 Task: Look for space in Vedaraniyam, India from 3rd August, 2023 to 17th August, 2023 for 3 adults, 1 child in price range Rs.3000 to Rs.15000. Place can be entire place with 3 bedrooms having 4 beds and 2 bathrooms. Property type can be house, flat, guest house. Amenities needed are: wifi, washing machine. Booking option can be shelf check-in. Required host language is English.
Action: Mouse moved to (413, 69)
Screenshot: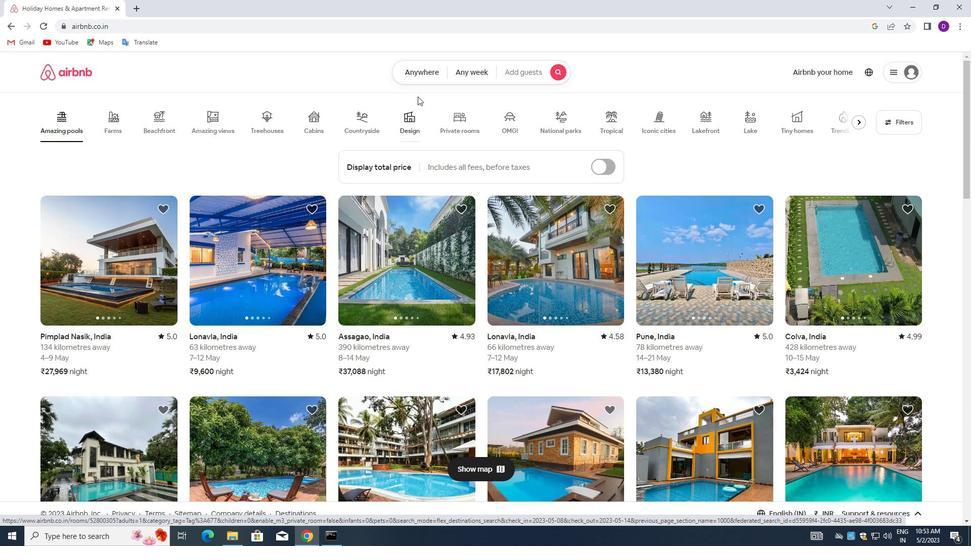 
Action: Mouse pressed left at (413, 69)
Screenshot: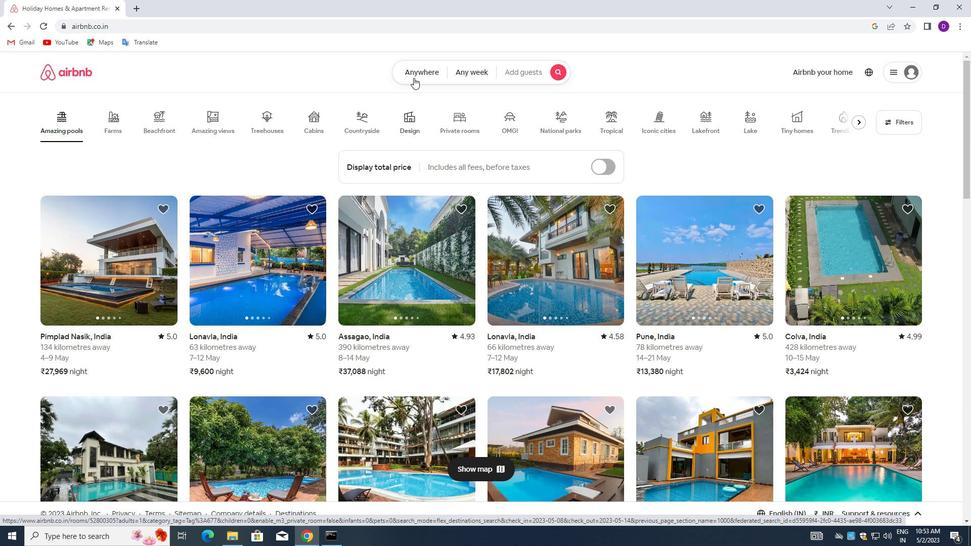 
Action: Mouse moved to (314, 114)
Screenshot: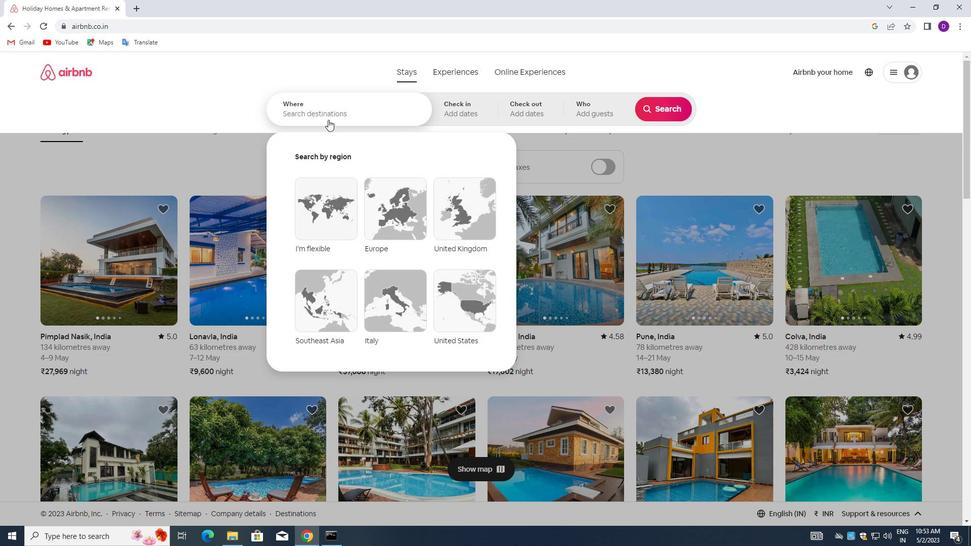 
Action: Mouse pressed left at (314, 114)
Screenshot: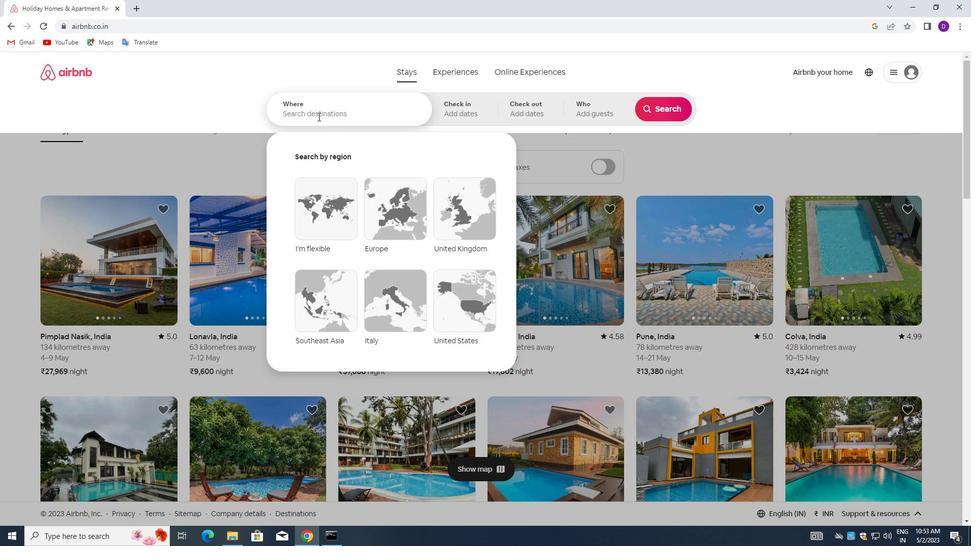 
Action: Key pressed <Key.shift_r><Key.shift_r><Key.shift_r><Key.shift_r><Key.shift_r><Key.shift_r><Key.shift_r><Key.shift_r>Vedaraniyam,<Key.space>india<Key.left><Key.left><Key.left><Key.left><Key.backspace><Key.shift>I<Key.enter>
Screenshot: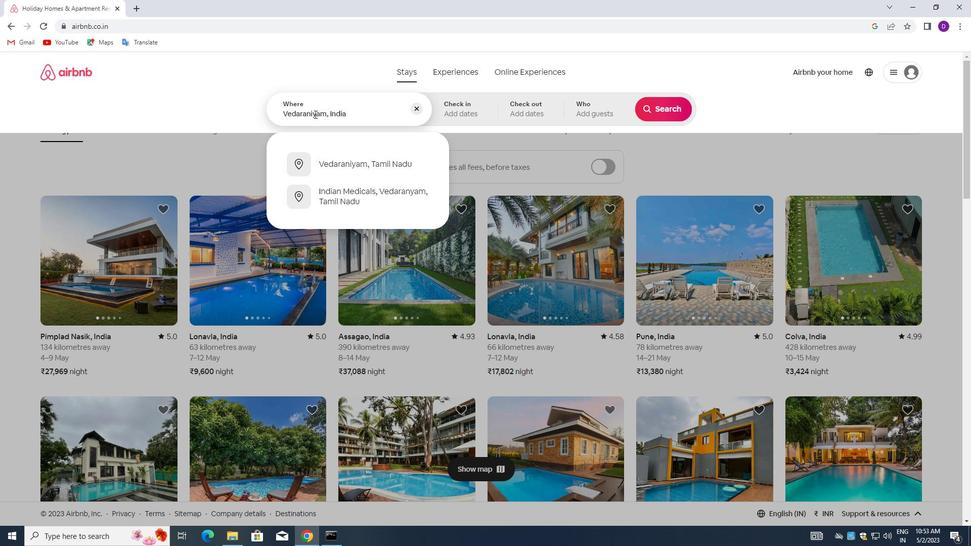 
Action: Mouse moved to (656, 191)
Screenshot: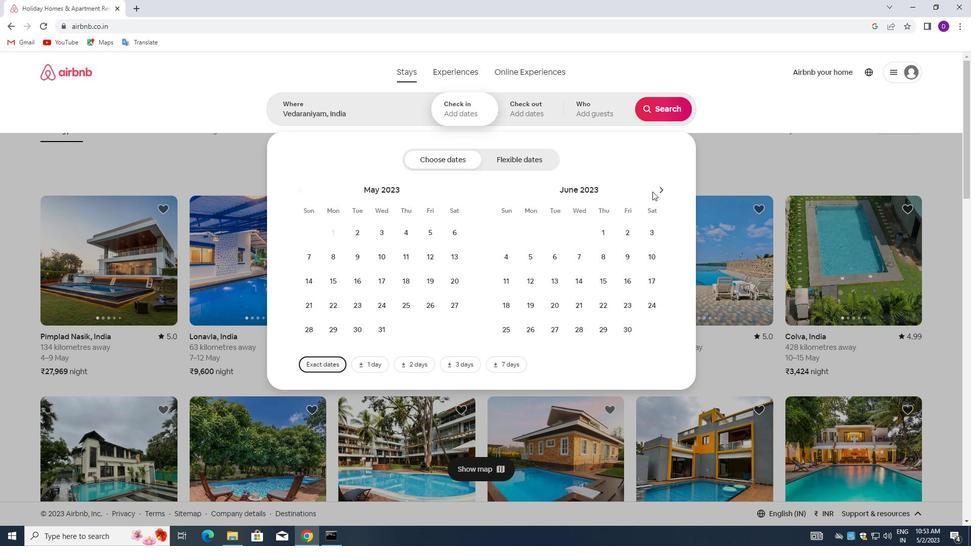 
Action: Mouse pressed left at (656, 191)
Screenshot: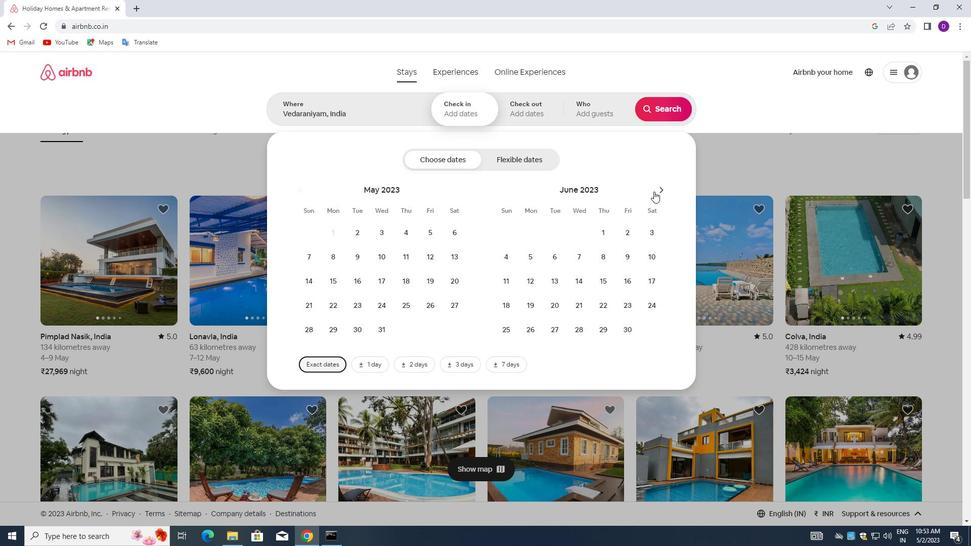 
Action: Mouse moved to (656, 191)
Screenshot: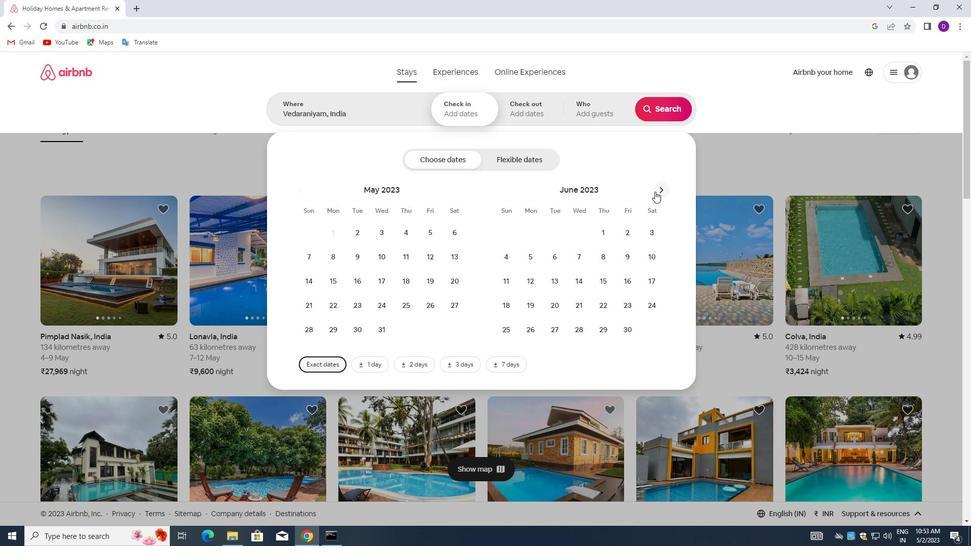 
Action: Mouse pressed left at (656, 191)
Screenshot: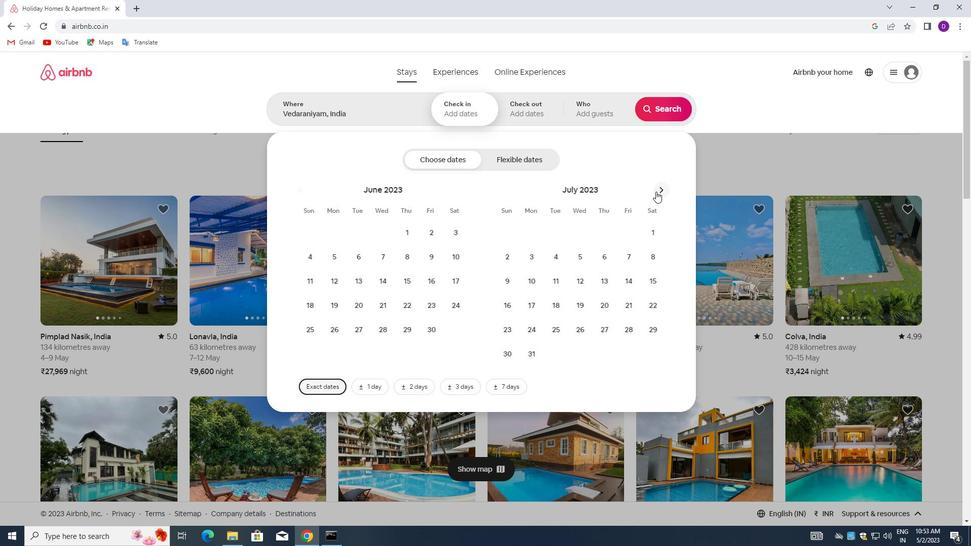 
Action: Mouse moved to (609, 232)
Screenshot: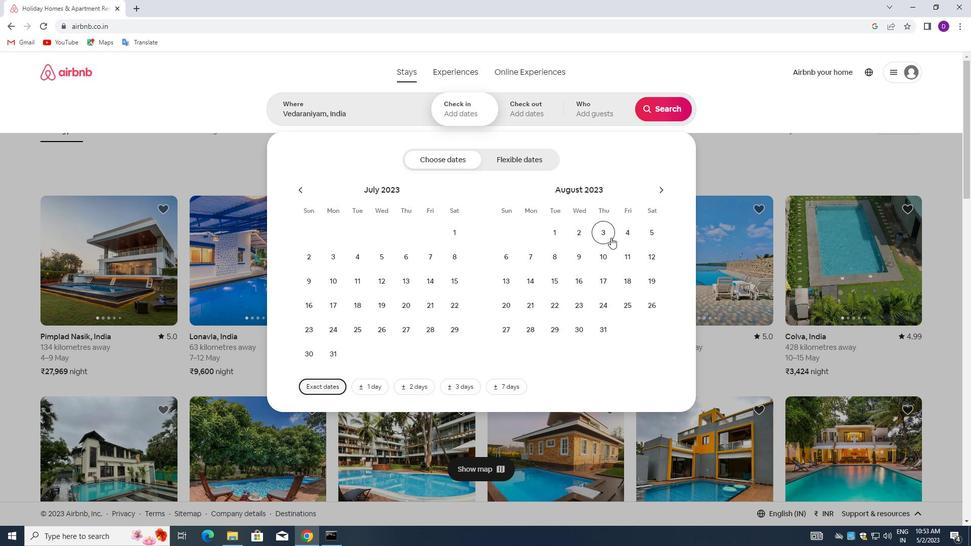 
Action: Mouse pressed left at (609, 232)
Screenshot: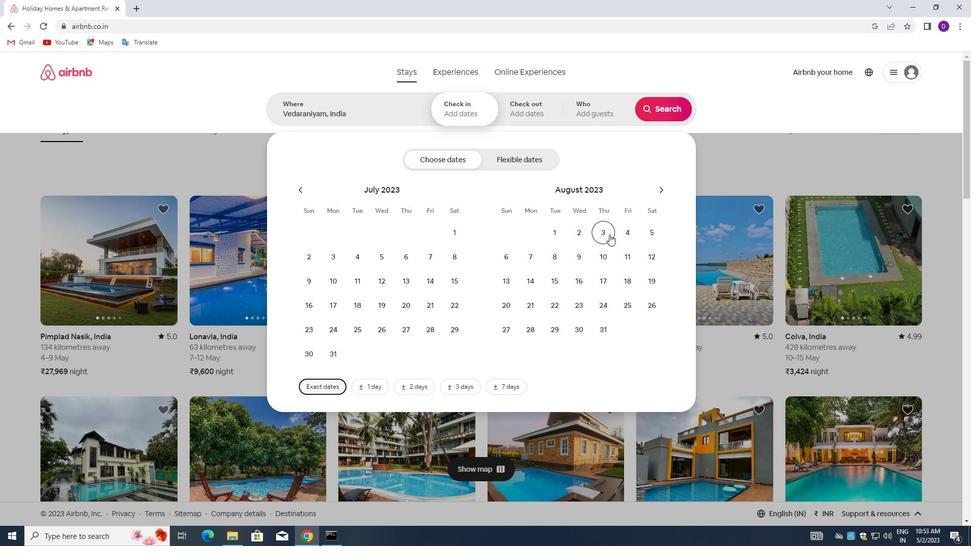 
Action: Mouse moved to (596, 280)
Screenshot: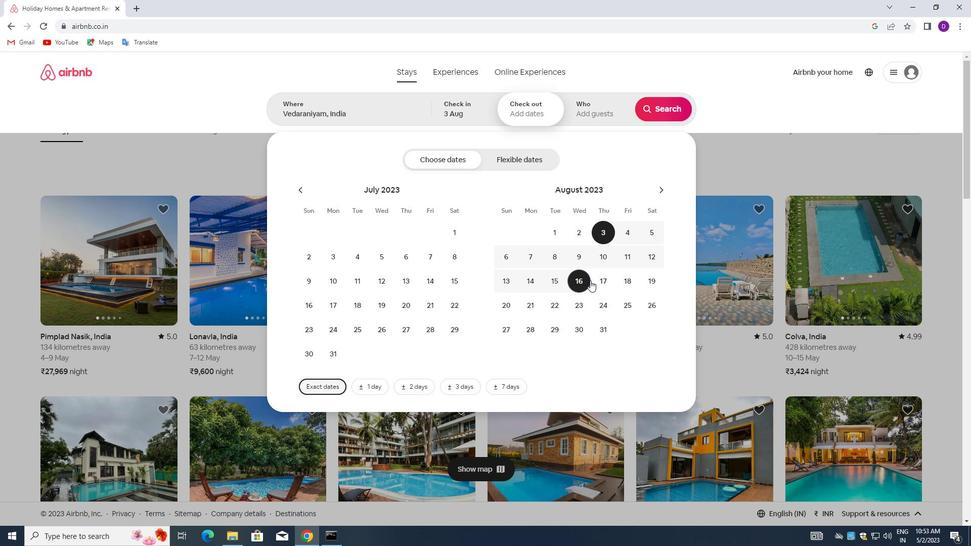 
Action: Mouse pressed left at (596, 280)
Screenshot: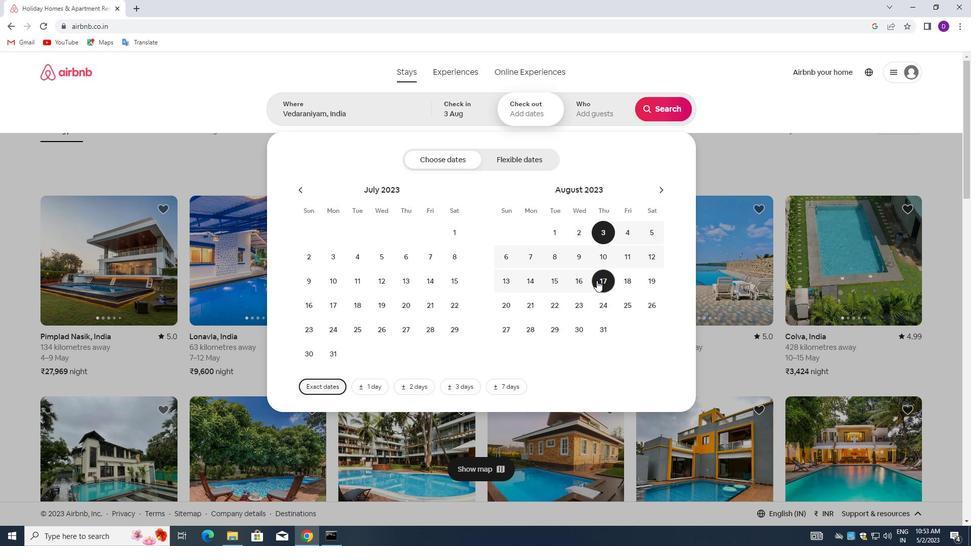 
Action: Mouse moved to (584, 111)
Screenshot: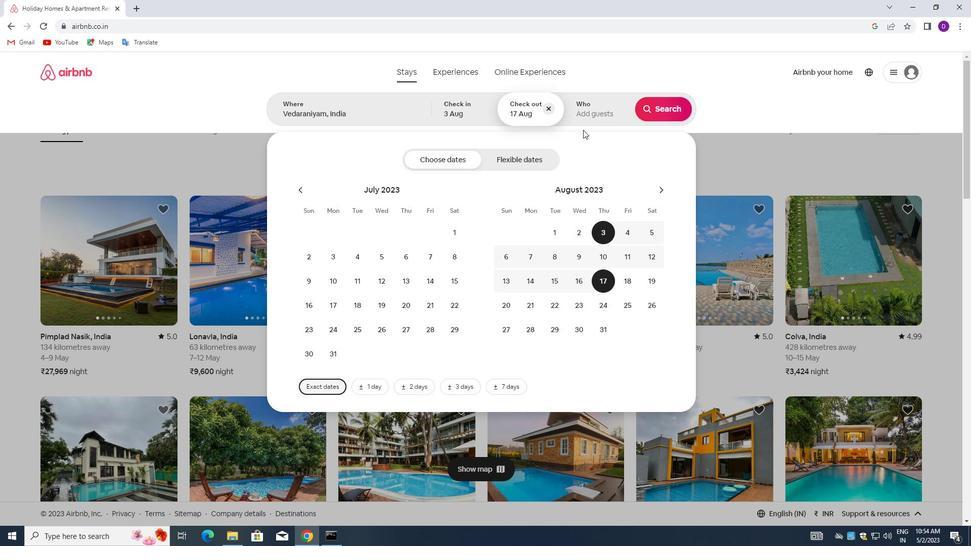 
Action: Mouse pressed left at (584, 111)
Screenshot: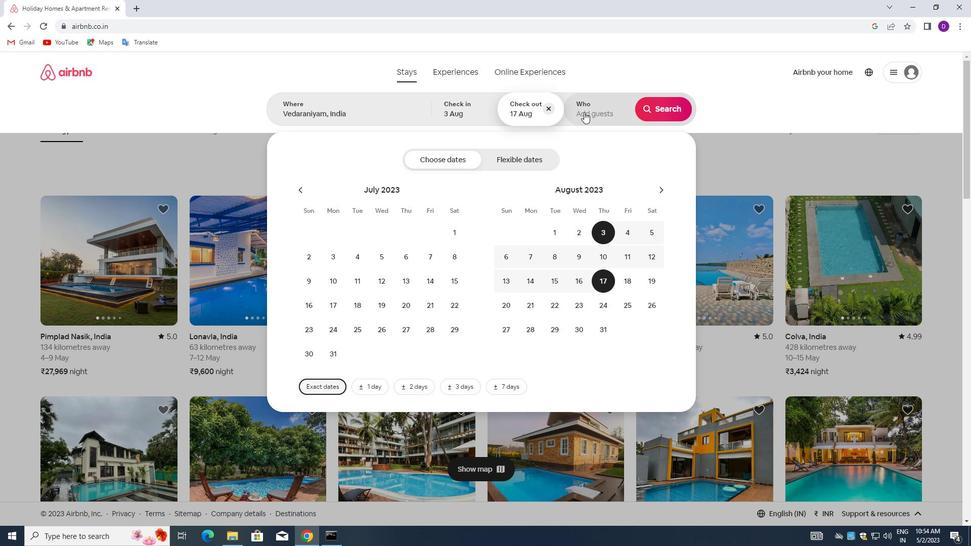 
Action: Mouse moved to (667, 158)
Screenshot: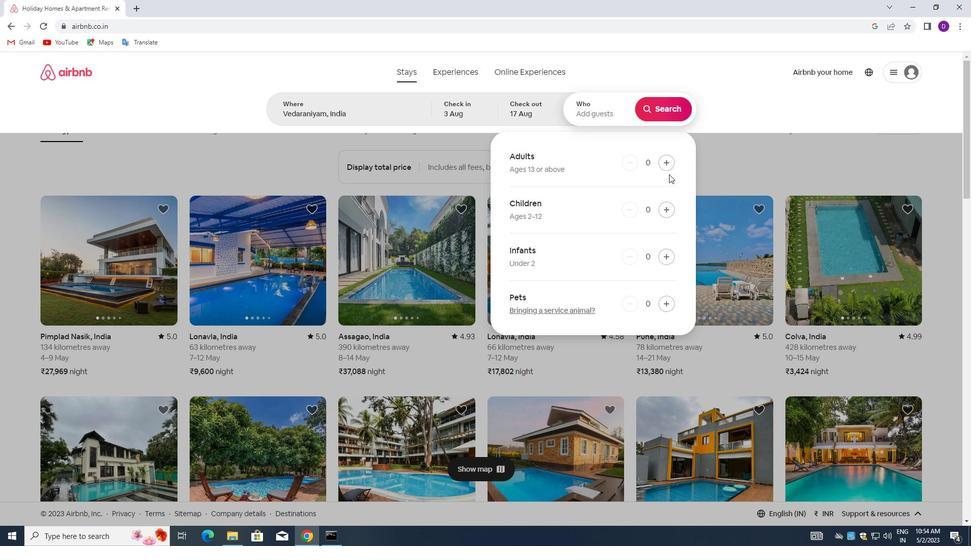 
Action: Mouse pressed left at (667, 158)
Screenshot: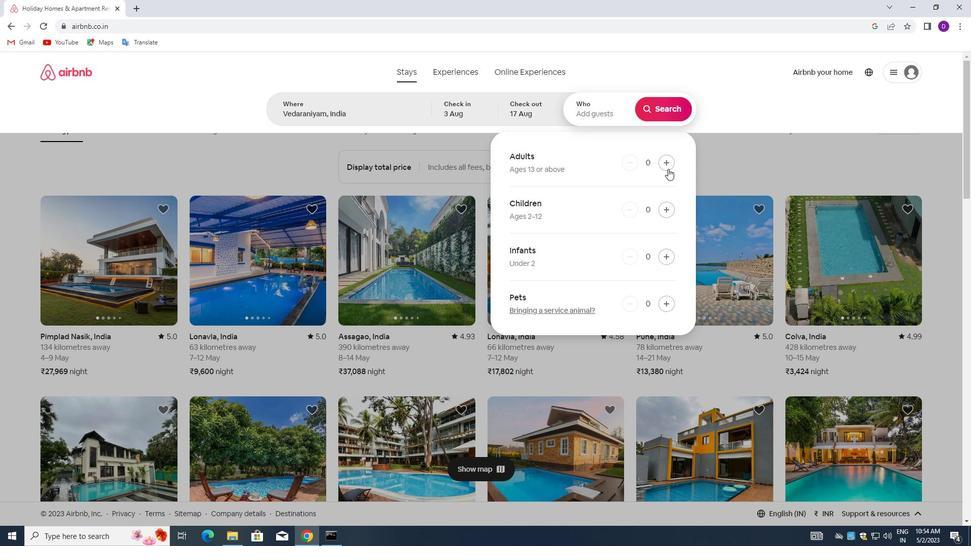 
Action: Mouse pressed left at (667, 158)
Screenshot: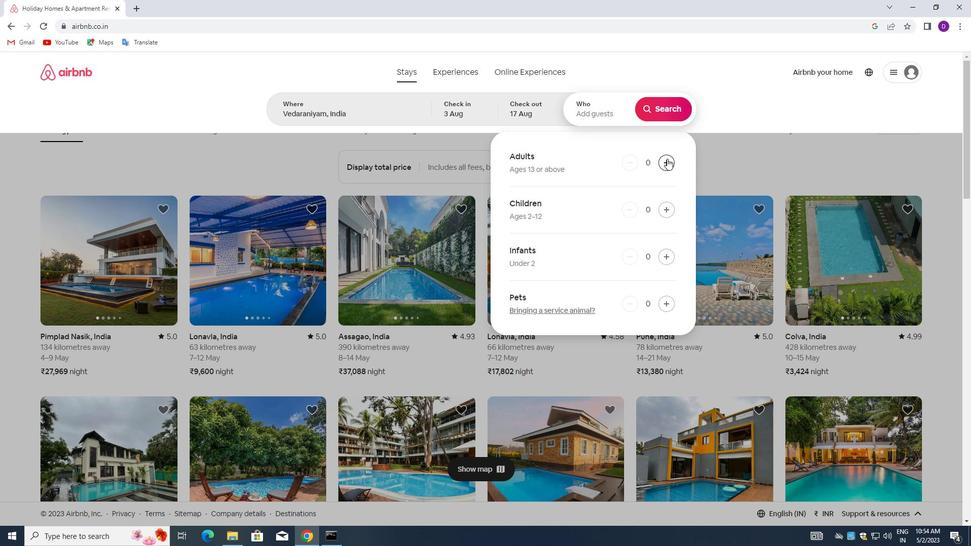 
Action: Mouse pressed left at (667, 158)
Screenshot: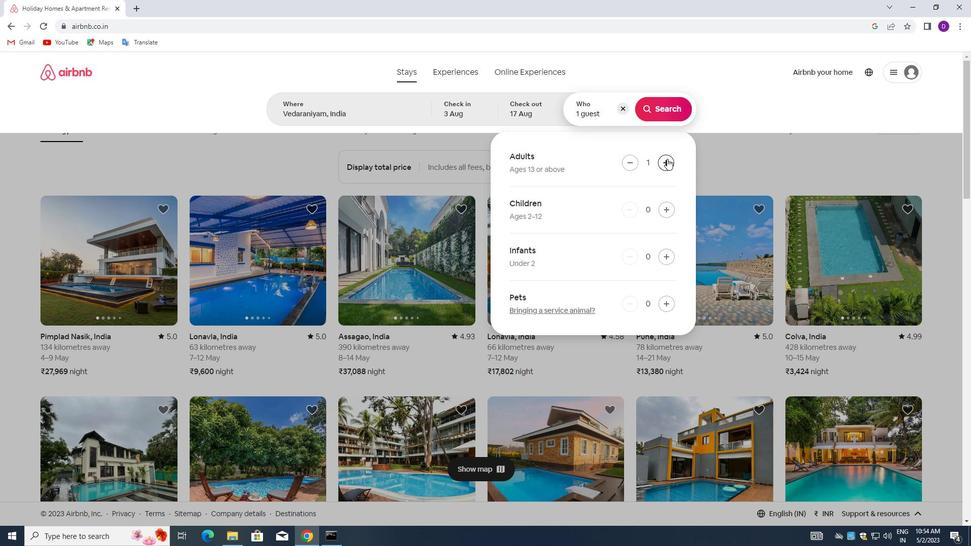 
Action: Mouse moved to (662, 207)
Screenshot: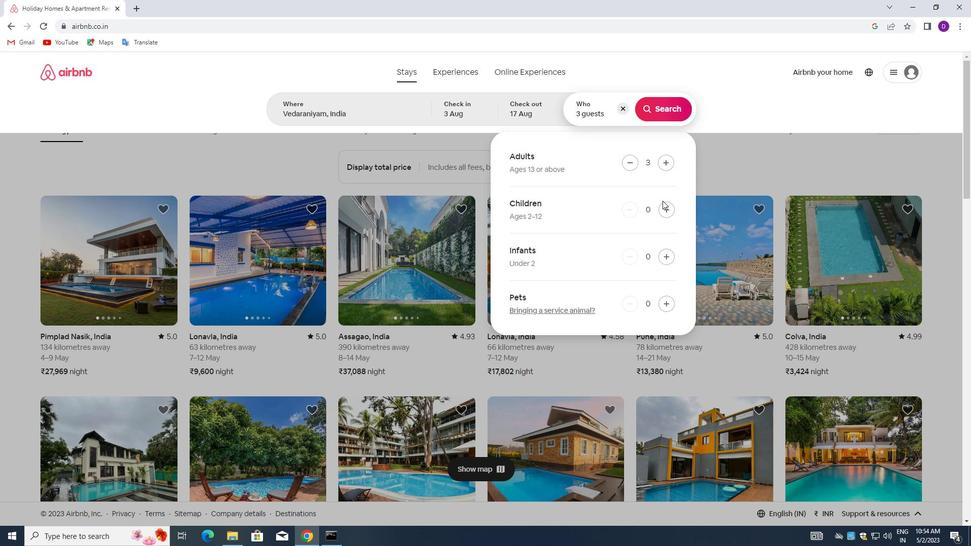 
Action: Mouse pressed left at (662, 207)
Screenshot: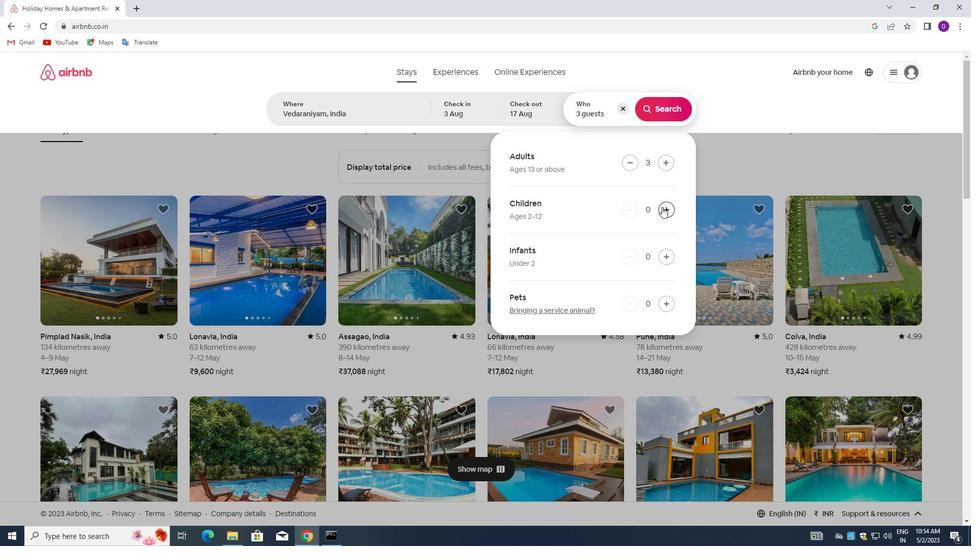 
Action: Mouse moved to (668, 116)
Screenshot: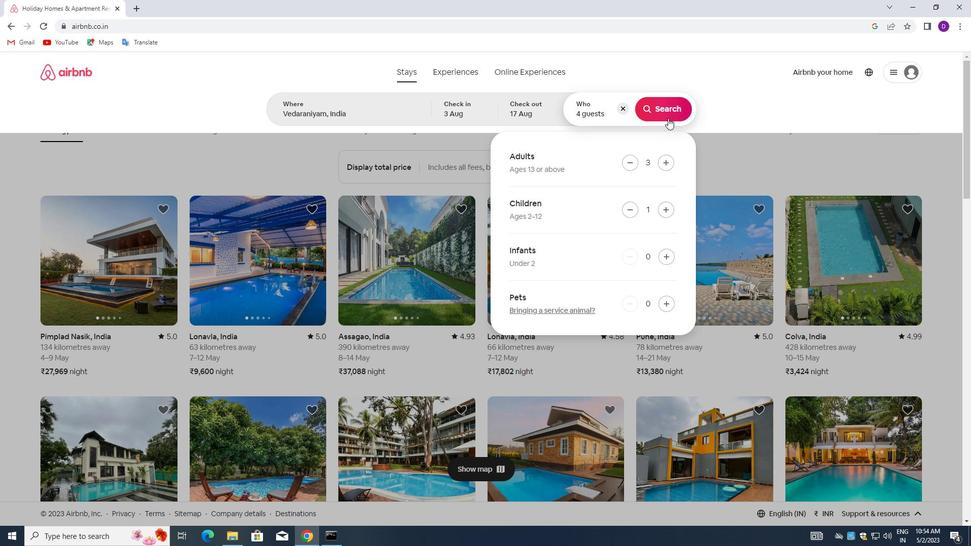 
Action: Mouse pressed left at (668, 116)
Screenshot: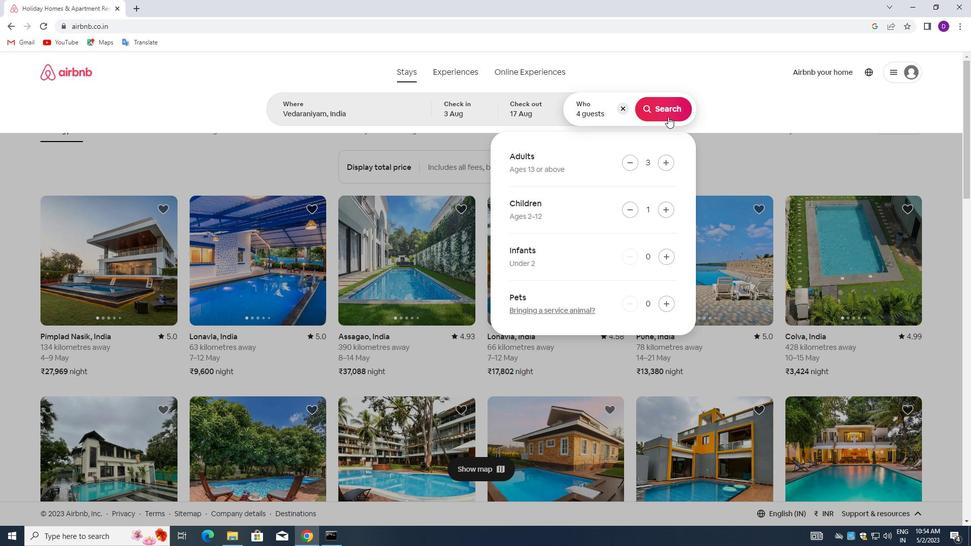 
Action: Mouse moved to (912, 111)
Screenshot: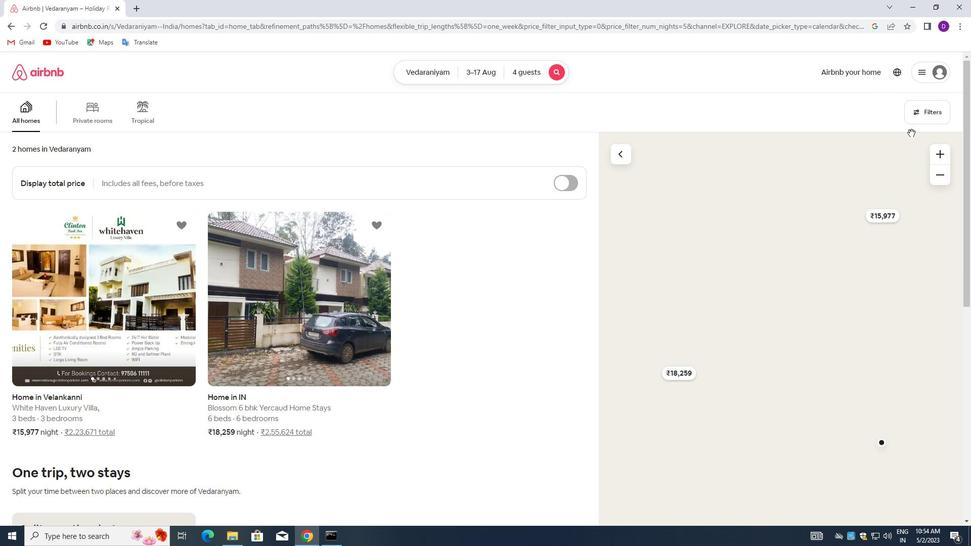 
Action: Mouse pressed left at (912, 111)
Screenshot: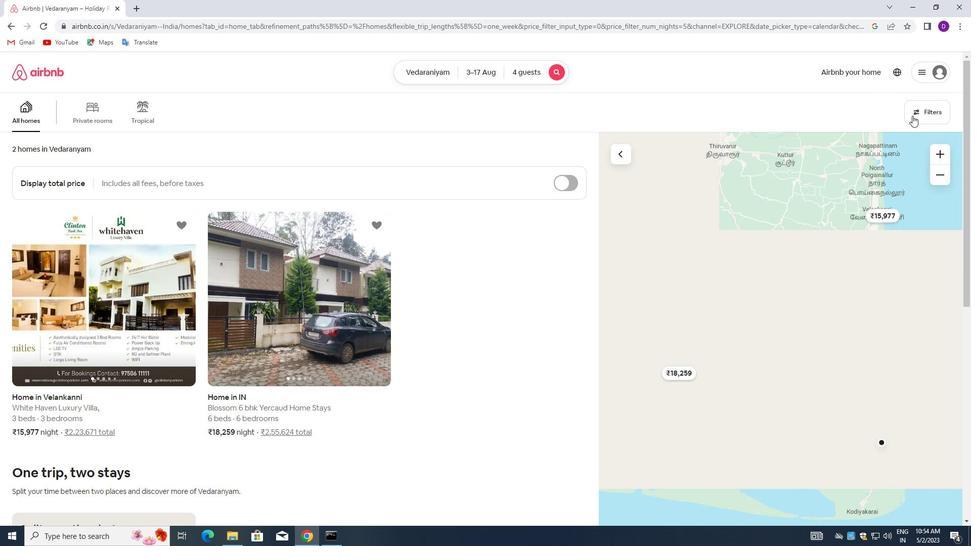 
Action: Mouse moved to (361, 245)
Screenshot: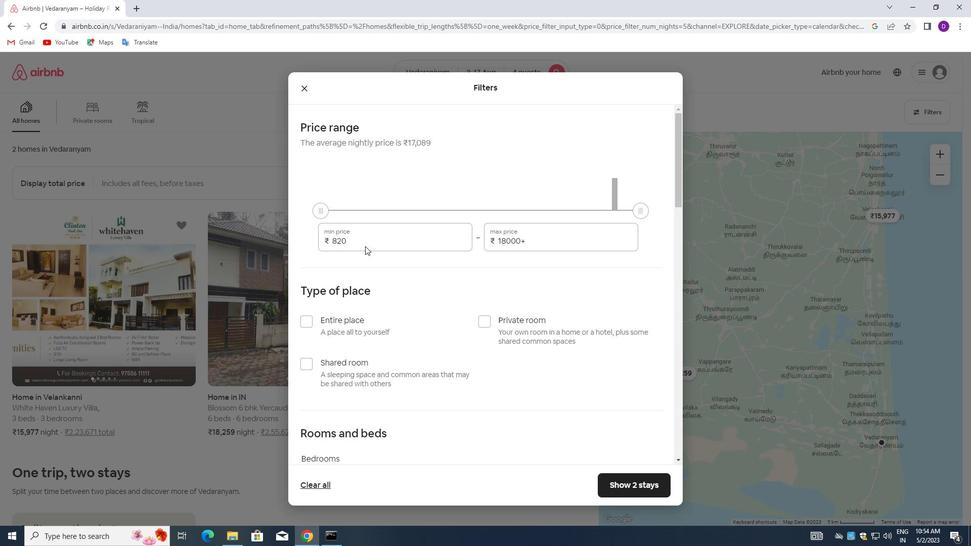 
Action: Mouse pressed left at (361, 245)
Screenshot: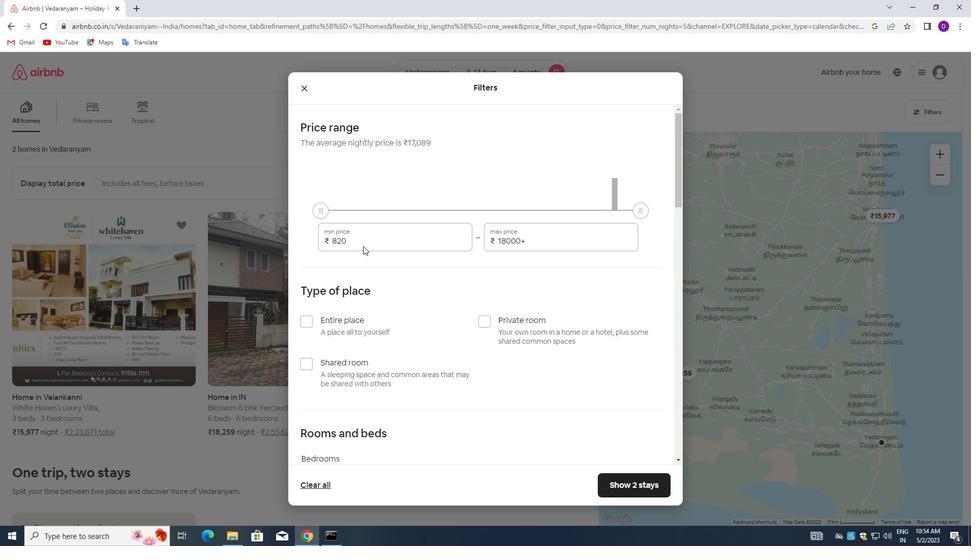 
Action: Mouse pressed left at (361, 245)
Screenshot: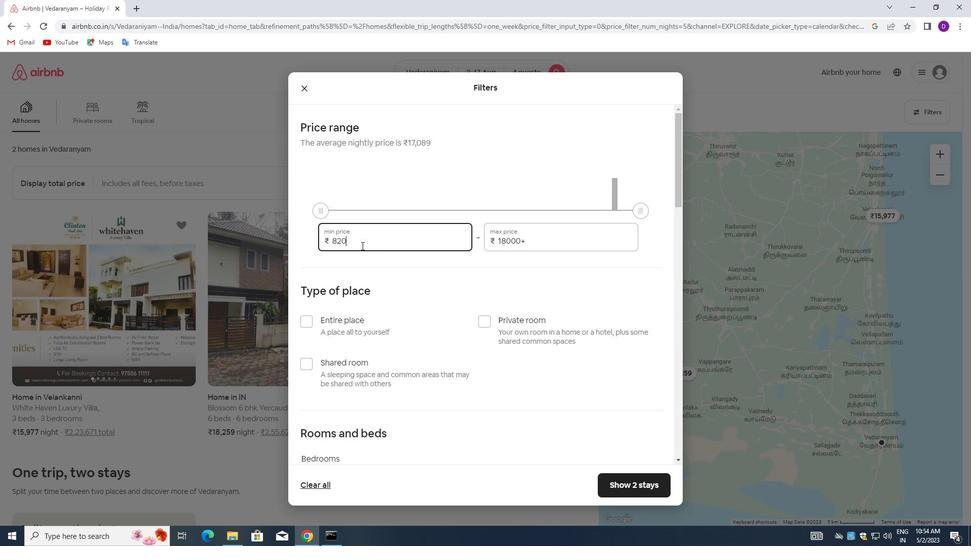 
Action: Key pressed 3000<Key.tab>15000
Screenshot: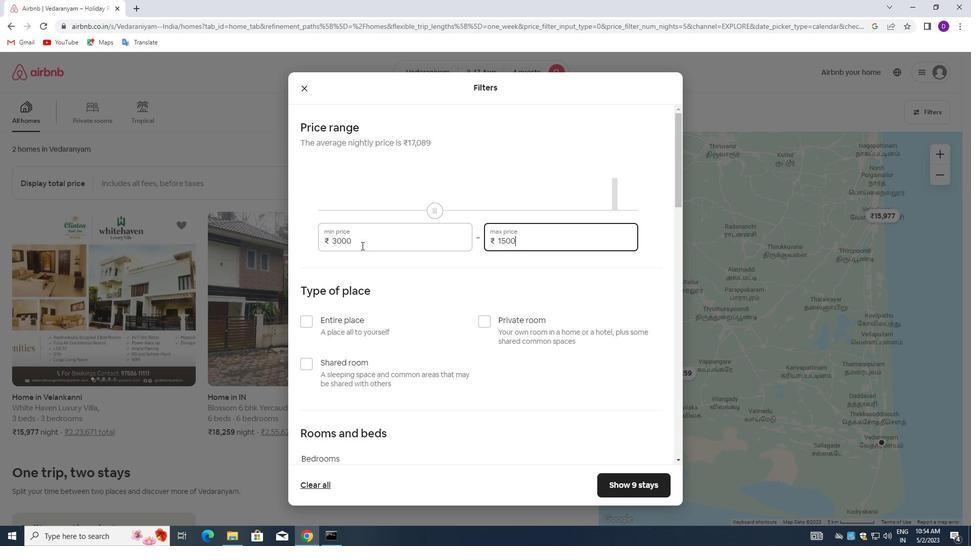 
Action: Mouse moved to (377, 305)
Screenshot: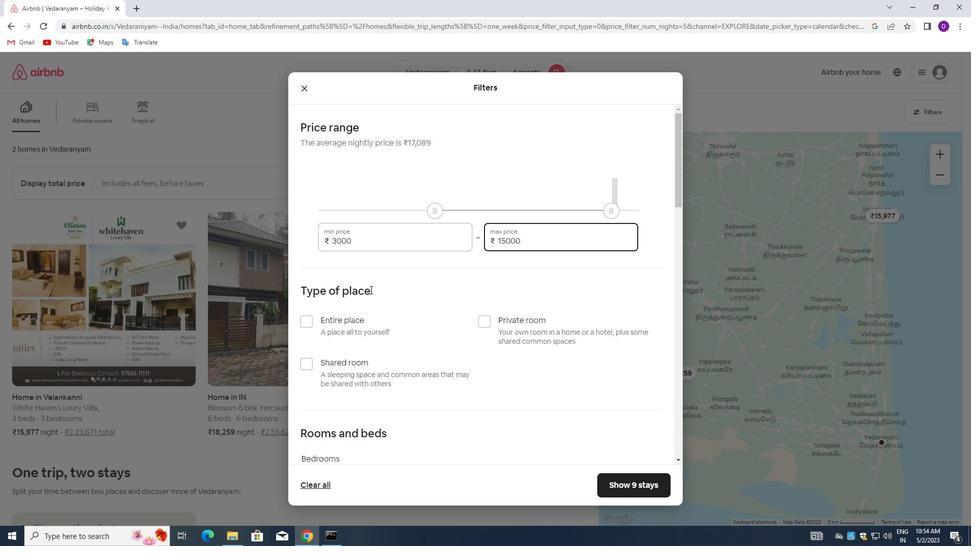 
Action: Mouse scrolled (377, 305) with delta (0, 0)
Screenshot: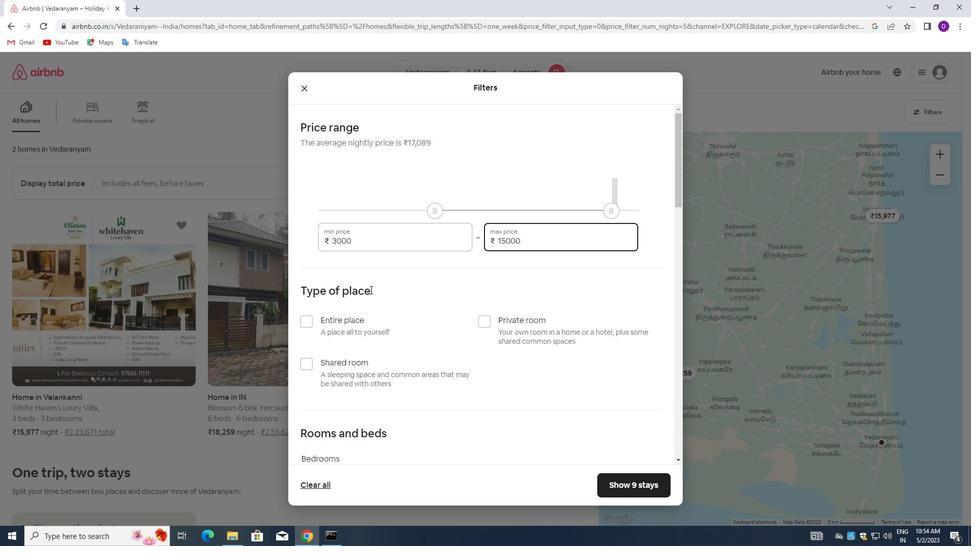 
Action: Mouse moved to (378, 307)
Screenshot: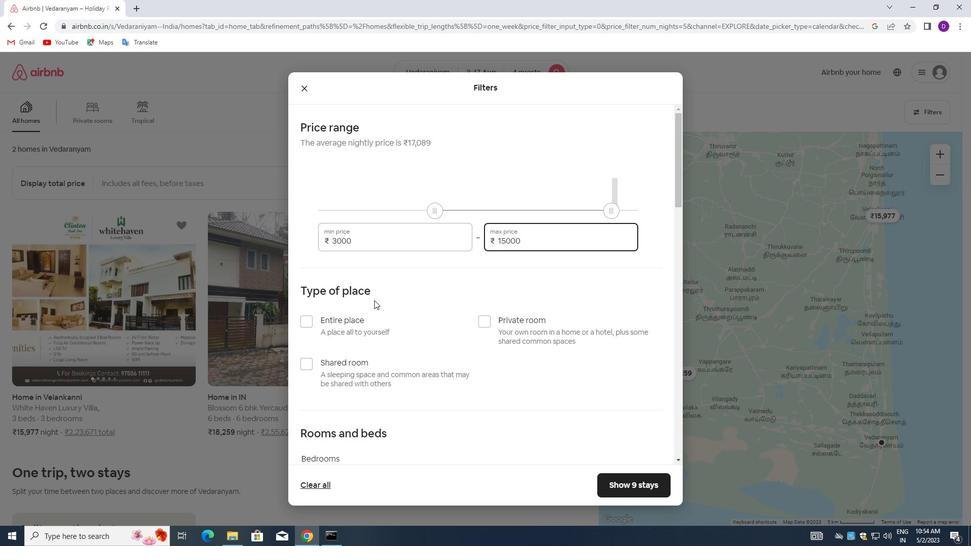 
Action: Mouse scrolled (378, 307) with delta (0, 0)
Screenshot: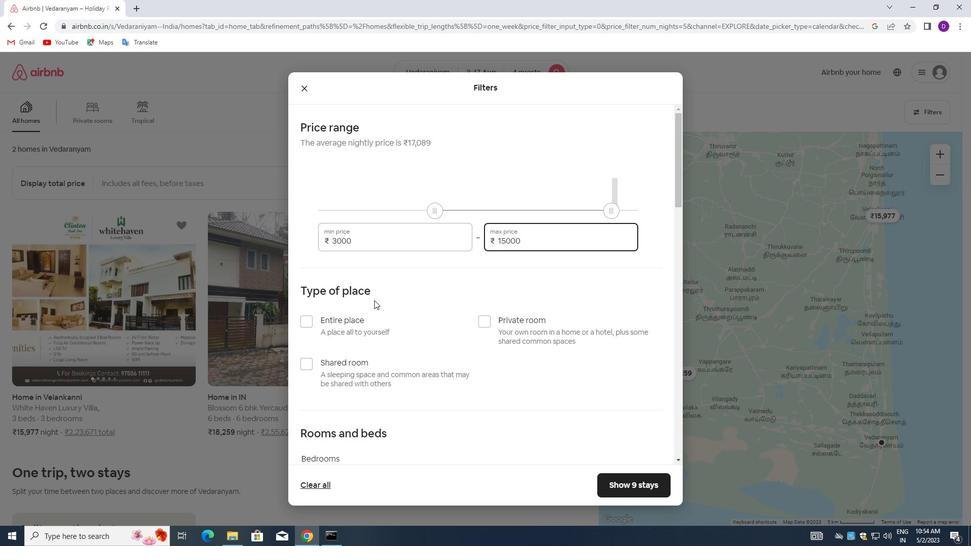 
Action: Mouse moved to (378, 307)
Screenshot: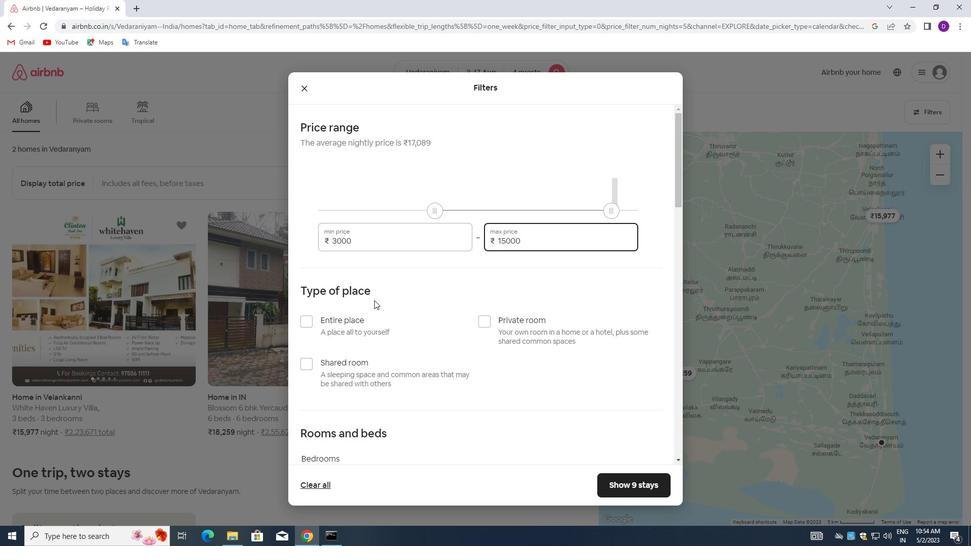 
Action: Mouse scrolled (378, 307) with delta (0, 0)
Screenshot: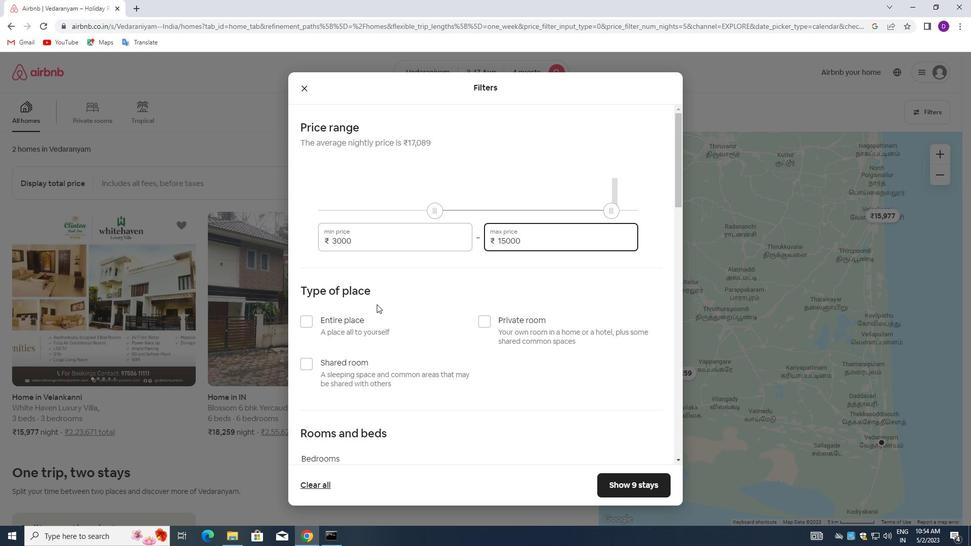 
Action: Mouse moved to (307, 168)
Screenshot: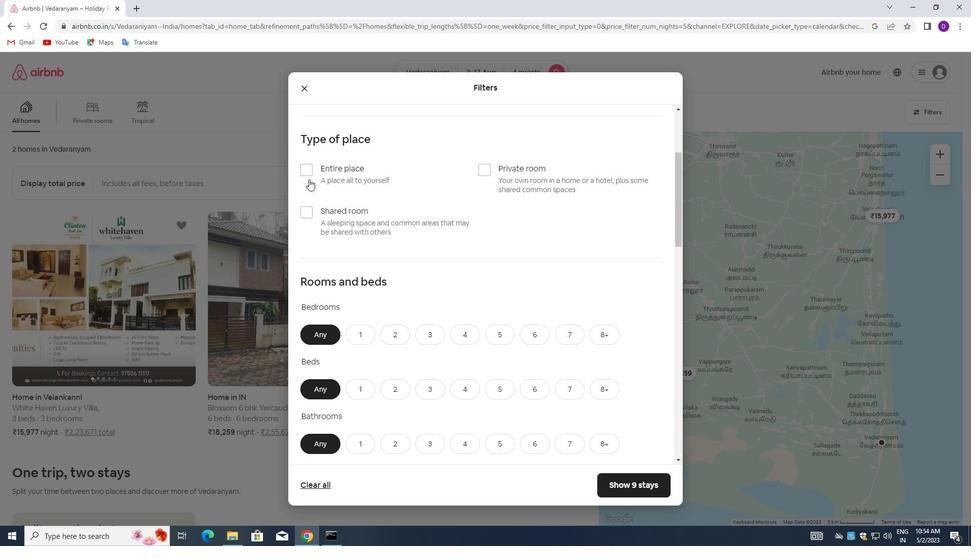 
Action: Mouse pressed left at (307, 168)
Screenshot: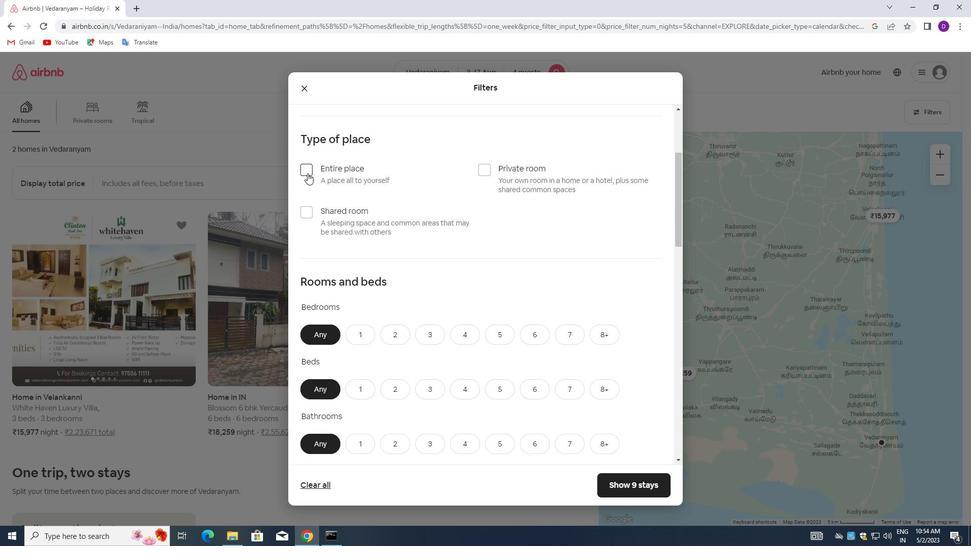 
Action: Mouse moved to (428, 335)
Screenshot: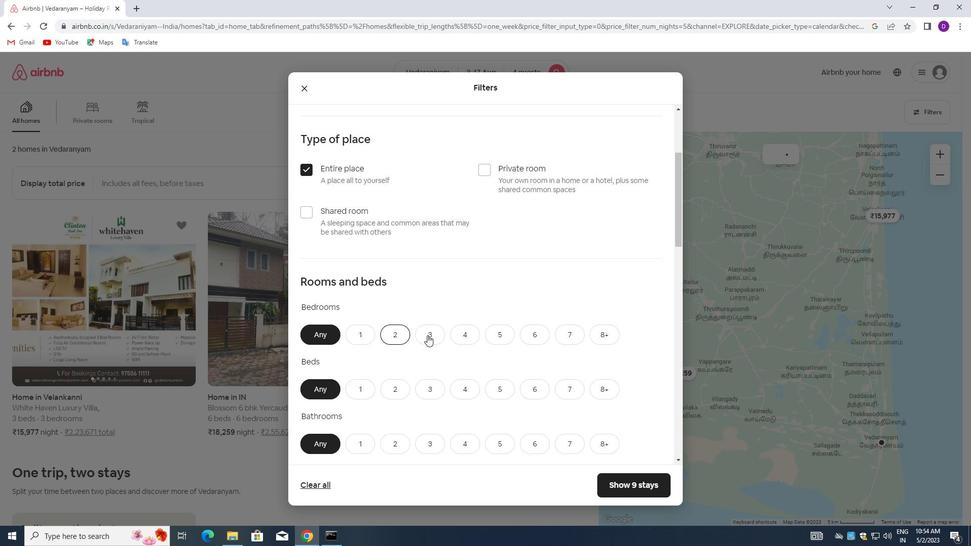 
Action: Mouse pressed left at (428, 335)
Screenshot: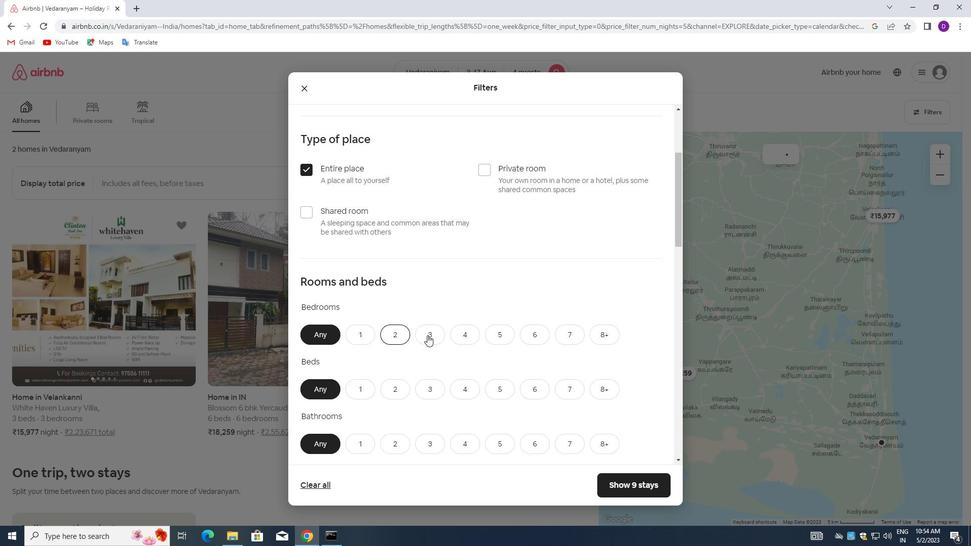 
Action: Mouse moved to (461, 383)
Screenshot: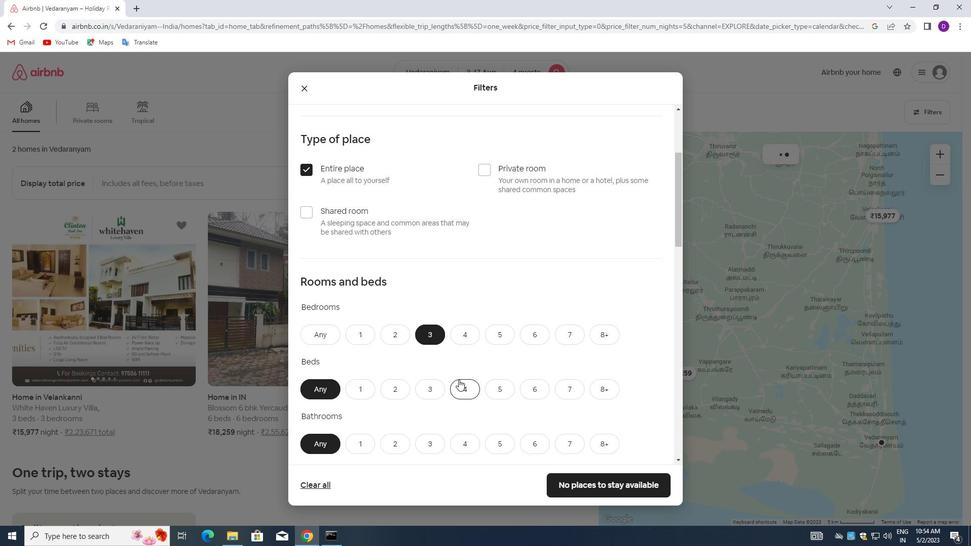 
Action: Mouse pressed left at (461, 383)
Screenshot: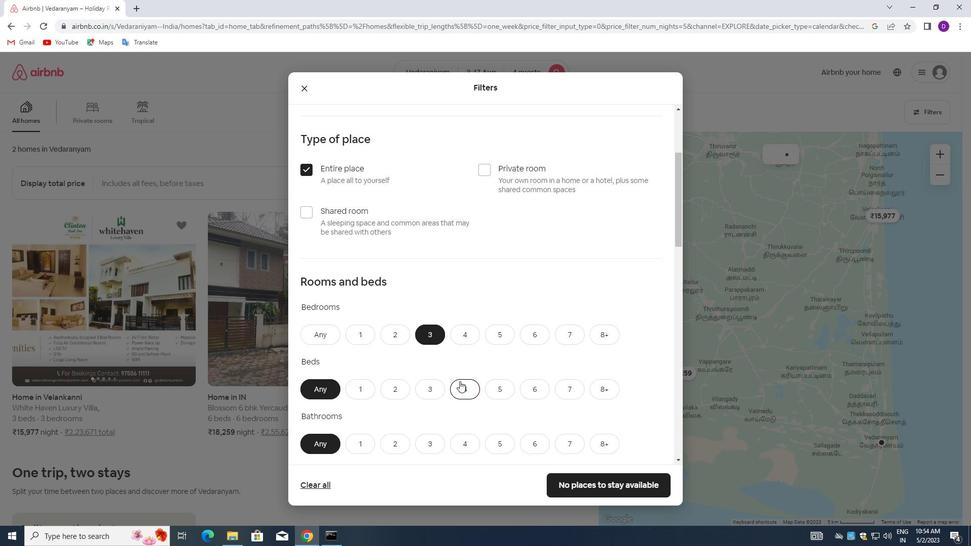 
Action: Mouse moved to (391, 442)
Screenshot: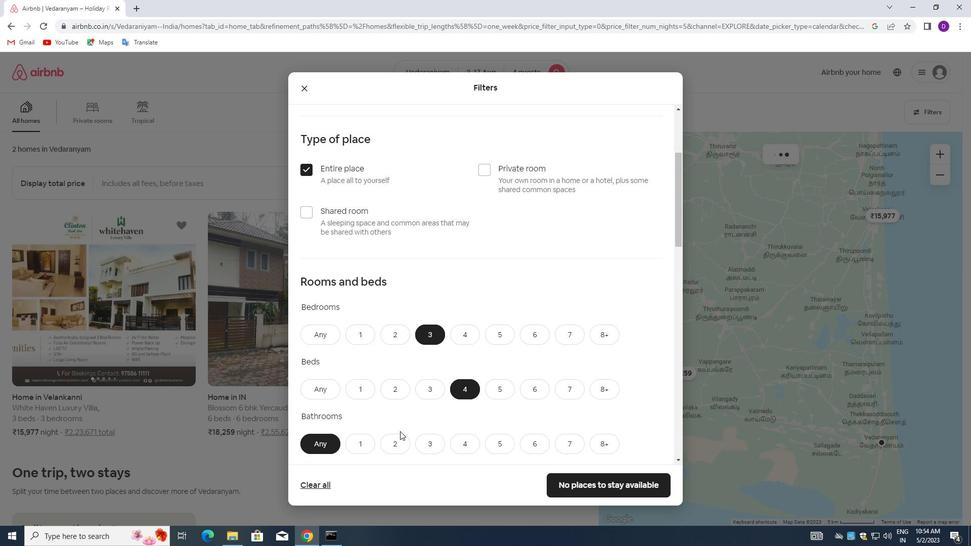
Action: Mouse pressed left at (391, 442)
Screenshot: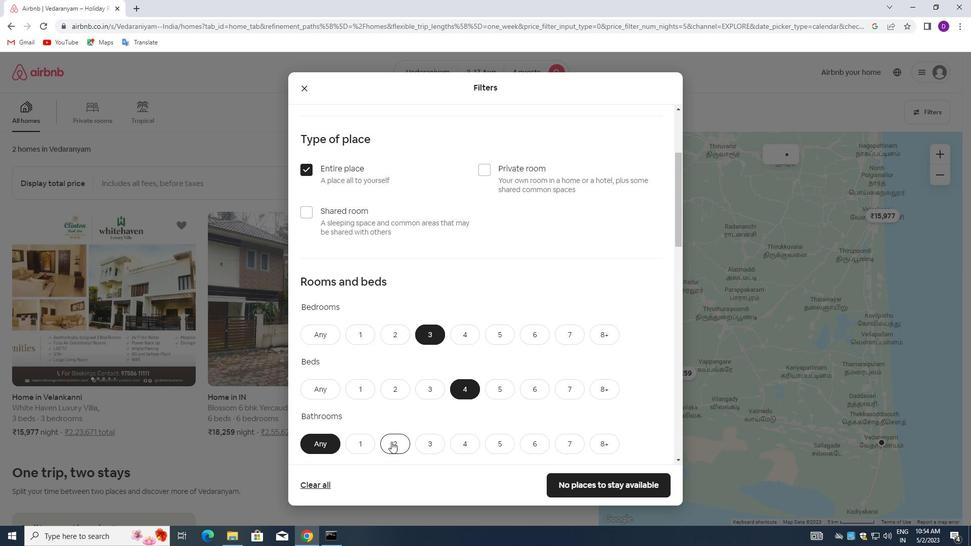 
Action: Mouse moved to (457, 366)
Screenshot: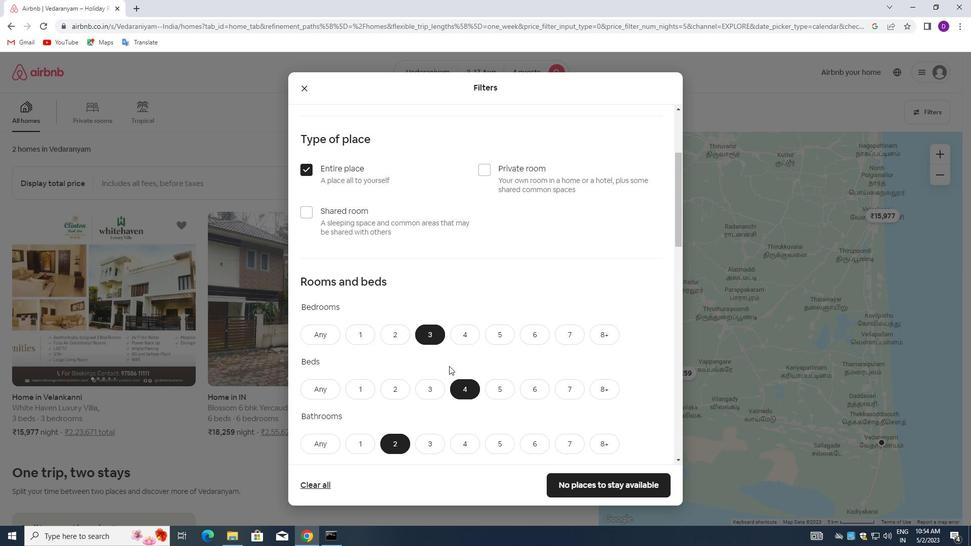 
Action: Mouse scrolled (457, 366) with delta (0, 0)
Screenshot: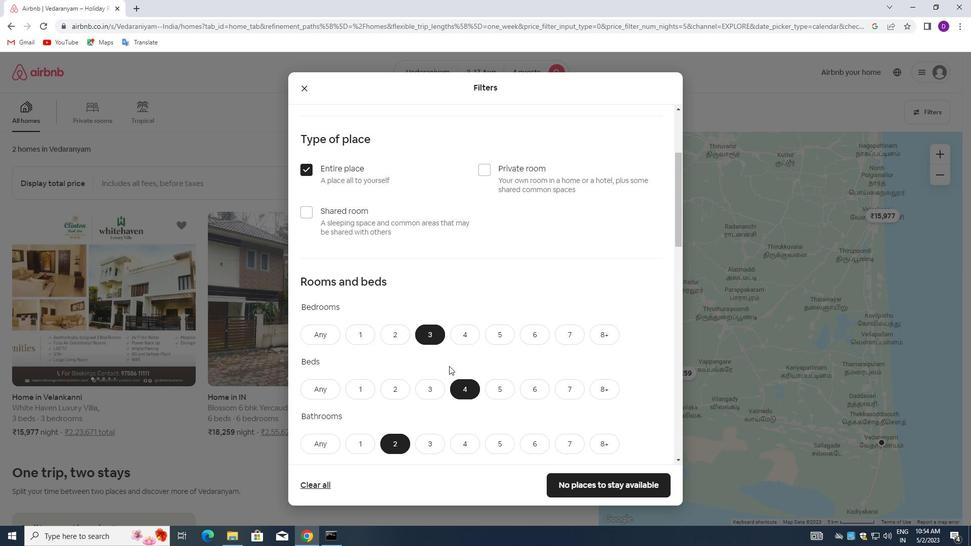 
Action: Mouse moved to (462, 366)
Screenshot: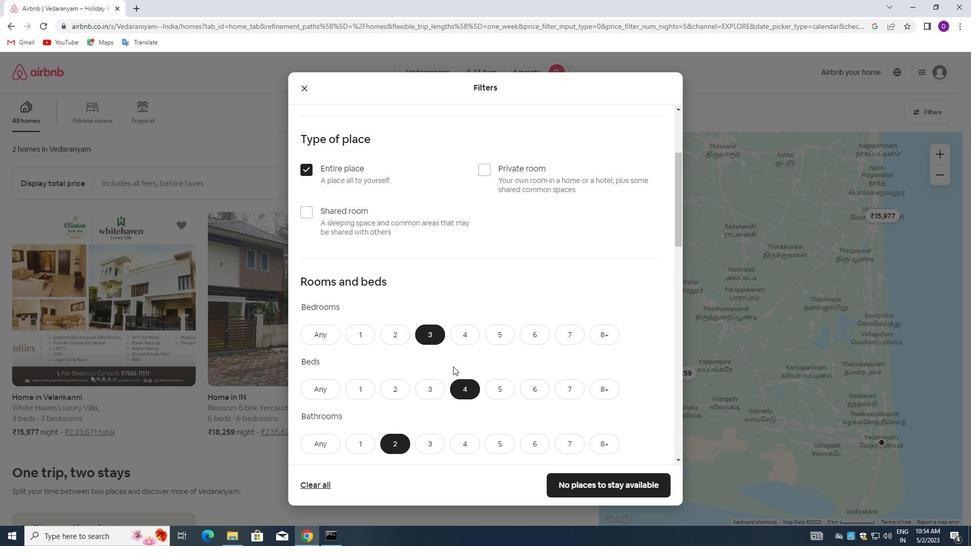 
Action: Mouse scrolled (462, 365) with delta (0, 0)
Screenshot: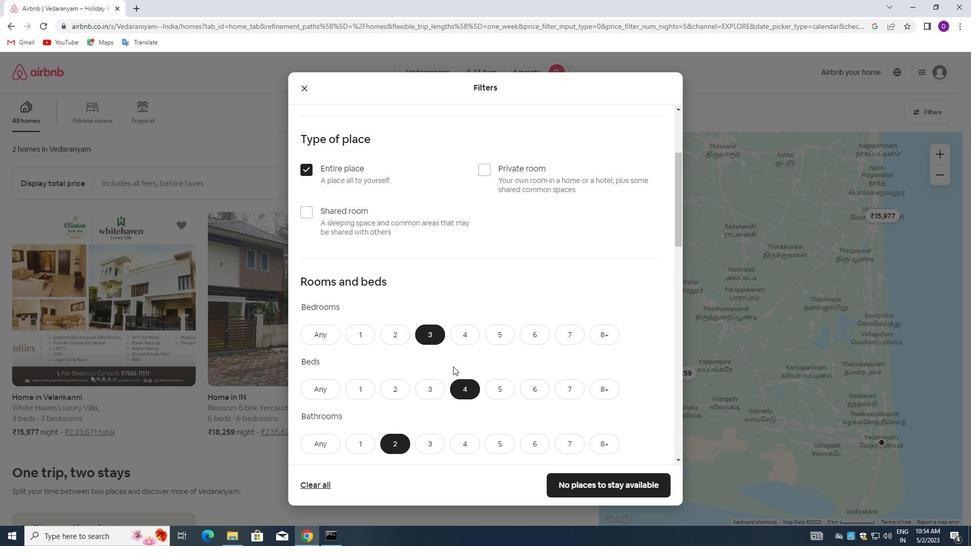 
Action: Mouse moved to (474, 359)
Screenshot: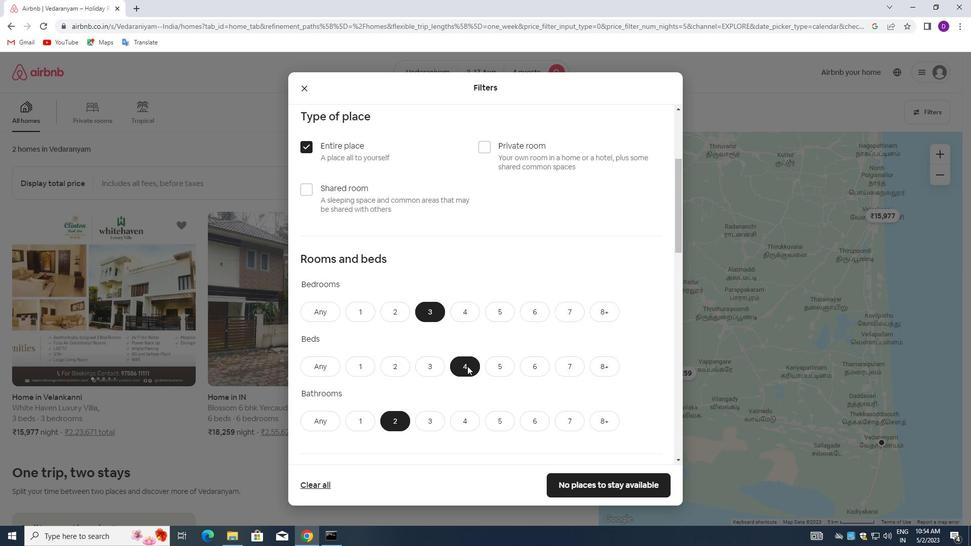 
Action: Mouse scrolled (474, 359) with delta (0, 0)
Screenshot: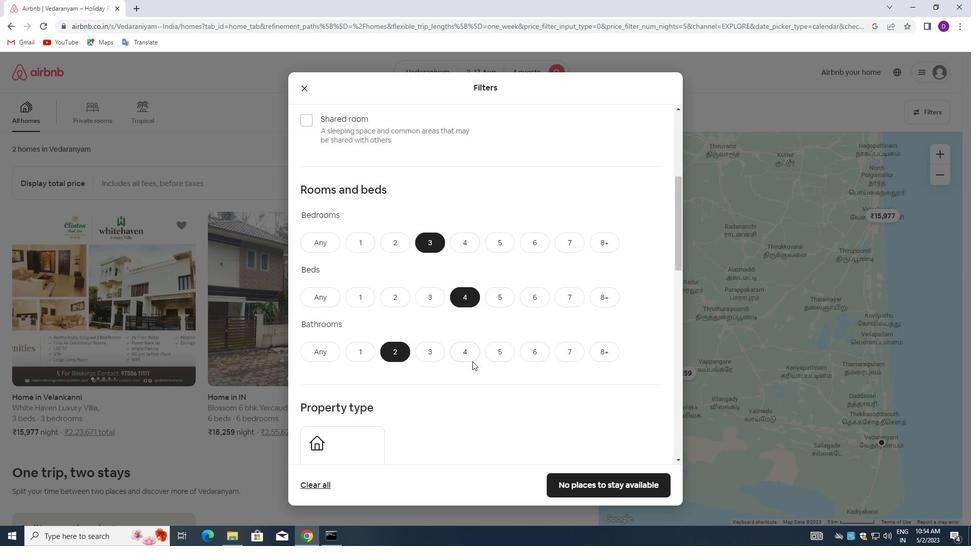 
Action: Mouse scrolled (474, 359) with delta (0, 0)
Screenshot: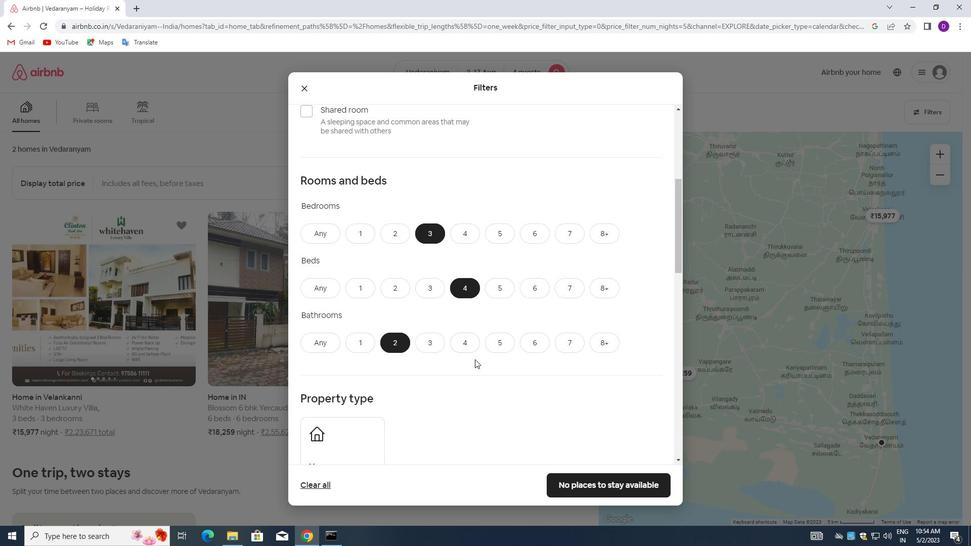 
Action: Mouse moved to (451, 361)
Screenshot: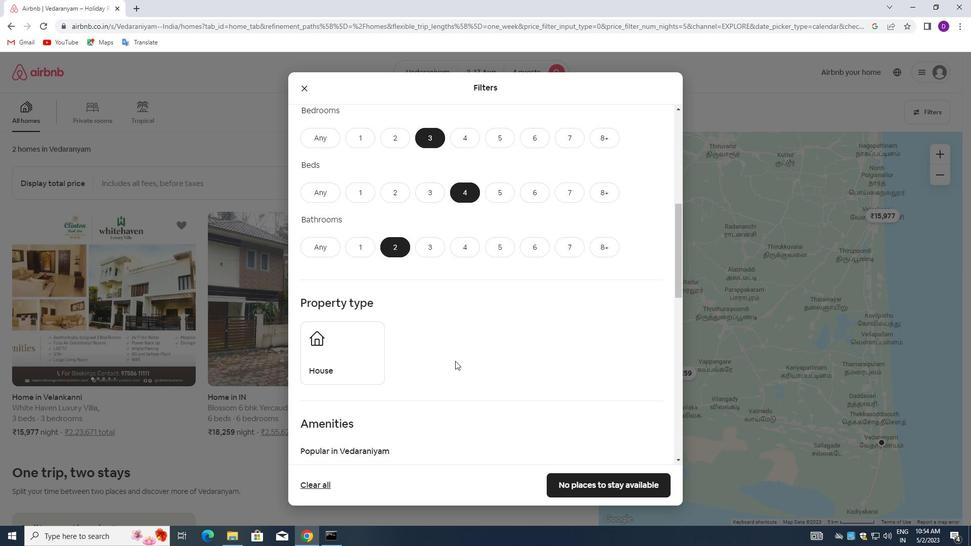 
Action: Mouse scrolled (451, 360) with delta (0, 0)
Screenshot: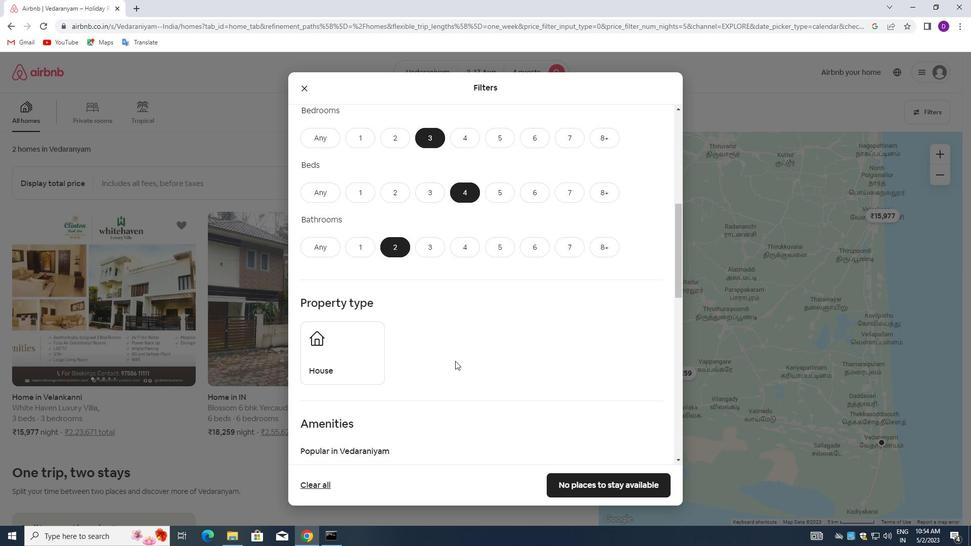 
Action: Mouse moved to (348, 308)
Screenshot: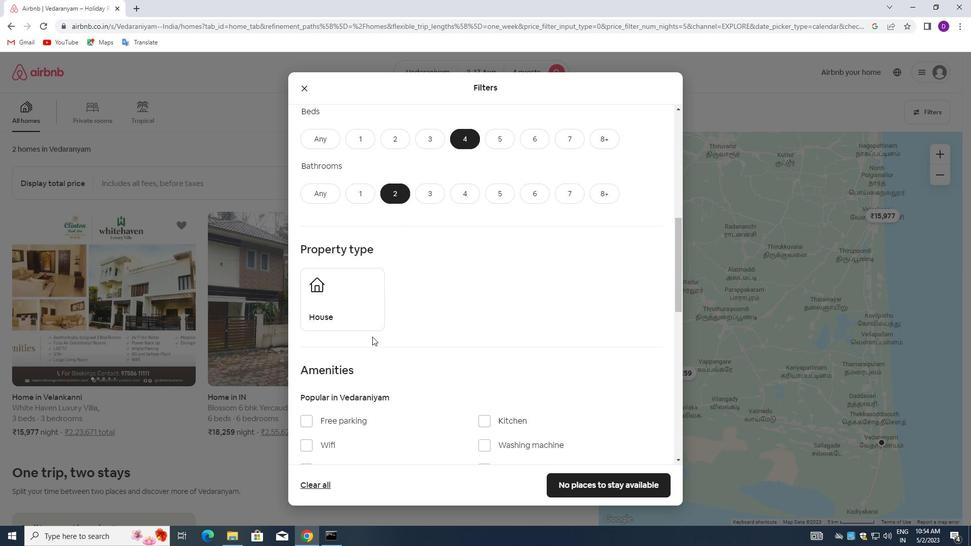 
Action: Mouse pressed left at (348, 308)
Screenshot: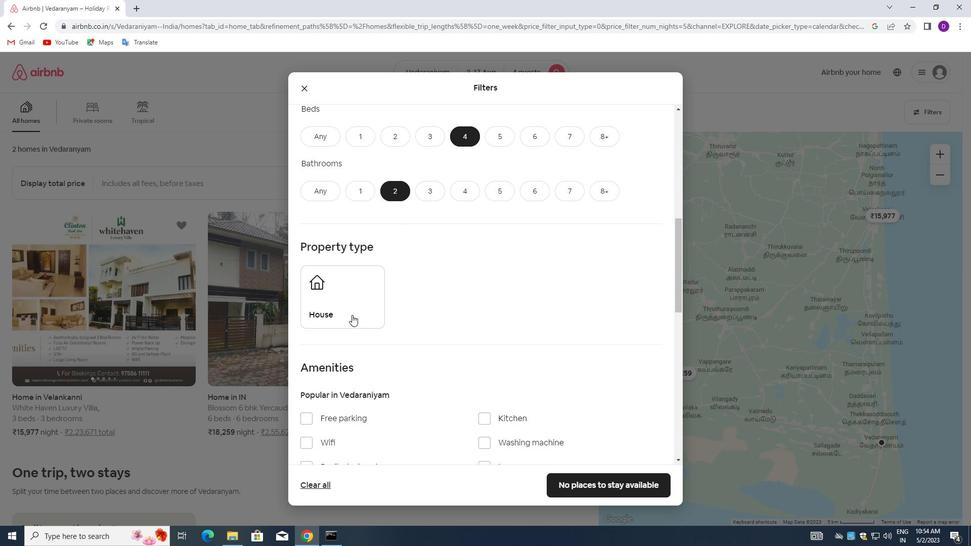 
Action: Mouse moved to (443, 346)
Screenshot: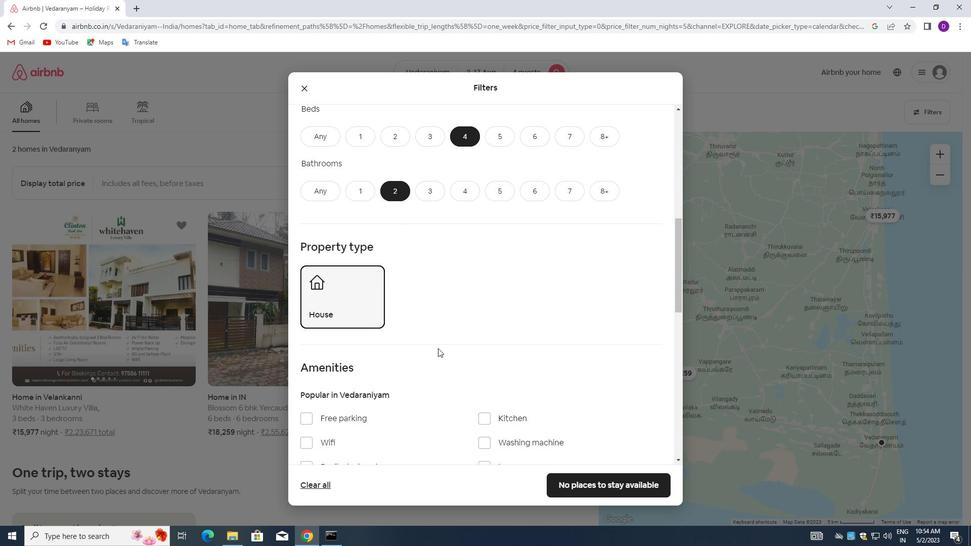 
Action: Mouse scrolled (443, 346) with delta (0, 0)
Screenshot: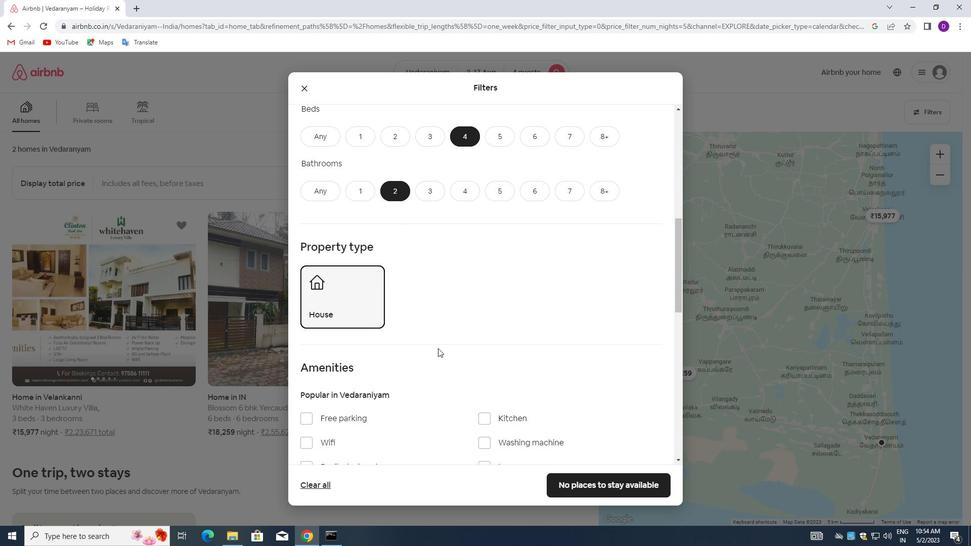 
Action: Mouse moved to (445, 346)
Screenshot: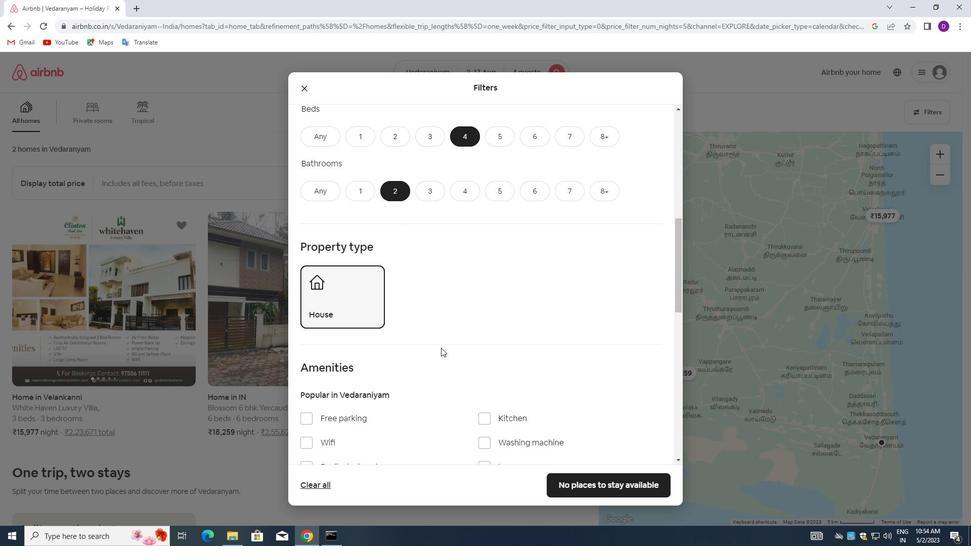 
Action: Mouse scrolled (445, 345) with delta (0, 0)
Screenshot: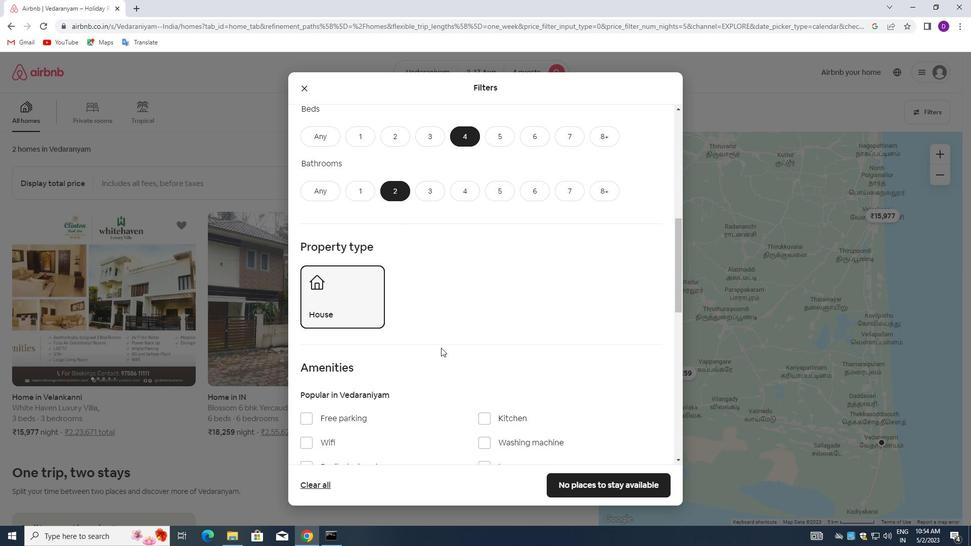 
Action: Mouse moved to (468, 334)
Screenshot: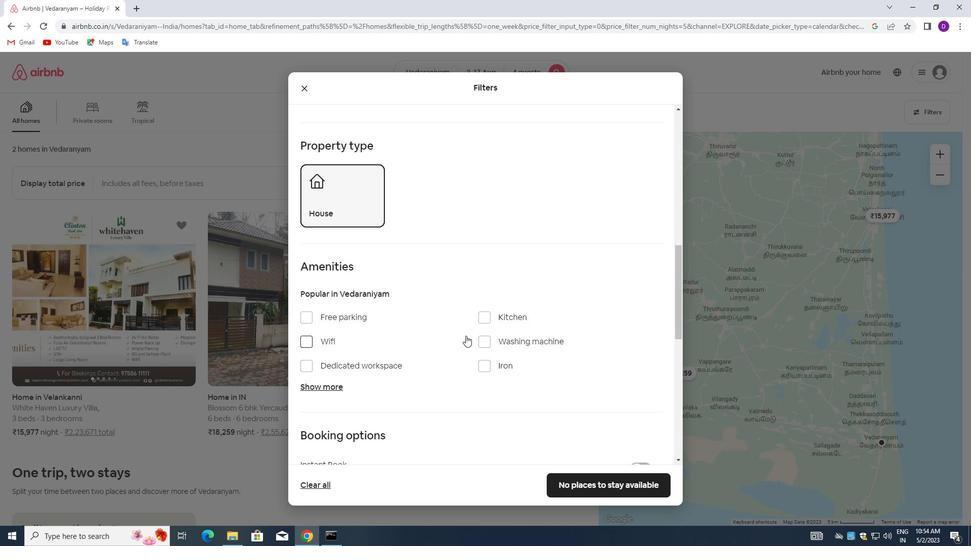
Action: Mouse scrolled (468, 334) with delta (0, 0)
Screenshot: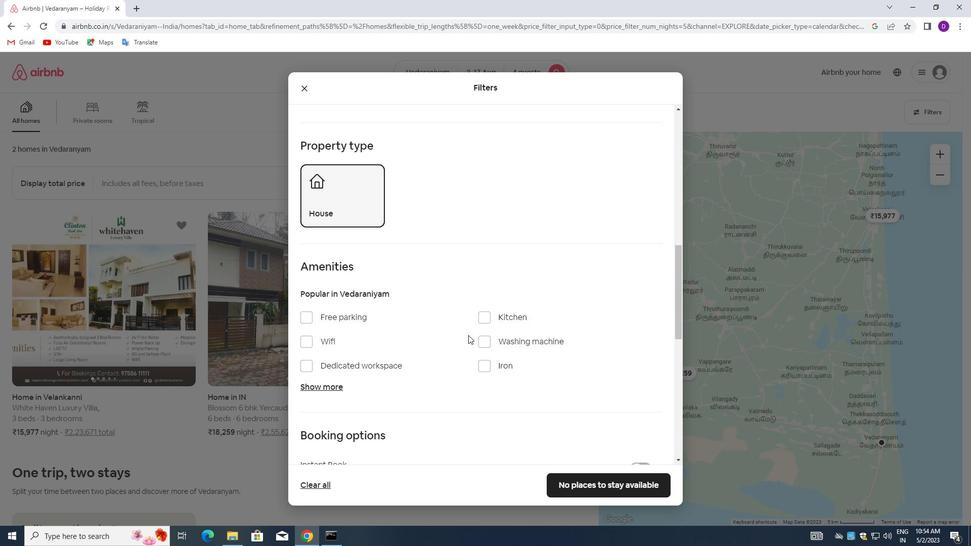 
Action: Mouse scrolled (468, 334) with delta (0, 0)
Screenshot: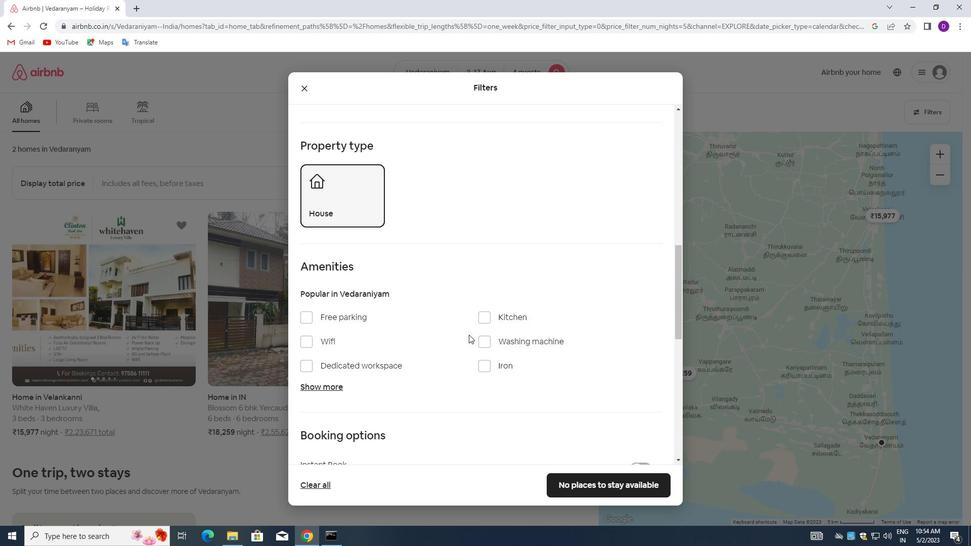 
Action: Mouse moved to (309, 239)
Screenshot: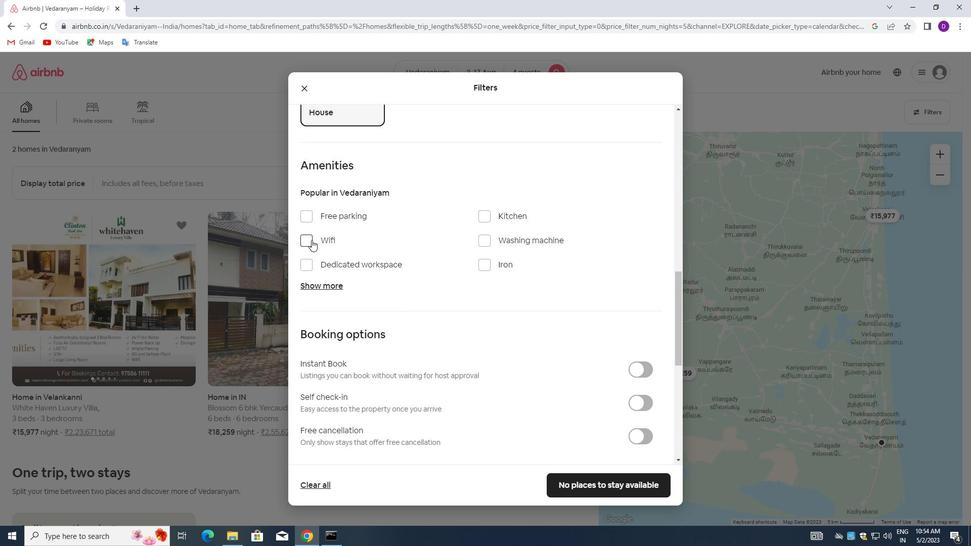 
Action: Mouse pressed left at (309, 239)
Screenshot: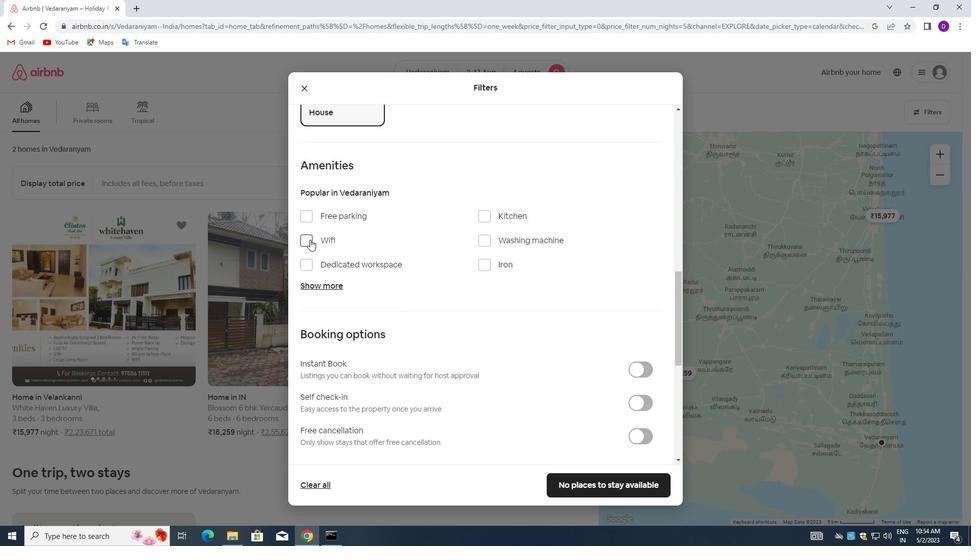 
Action: Mouse moved to (485, 241)
Screenshot: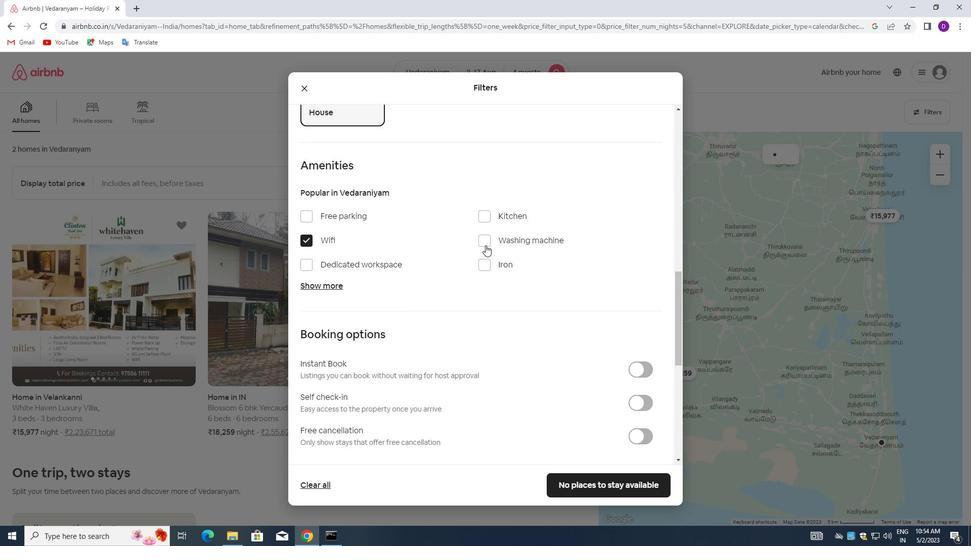 
Action: Mouse pressed left at (485, 241)
Screenshot: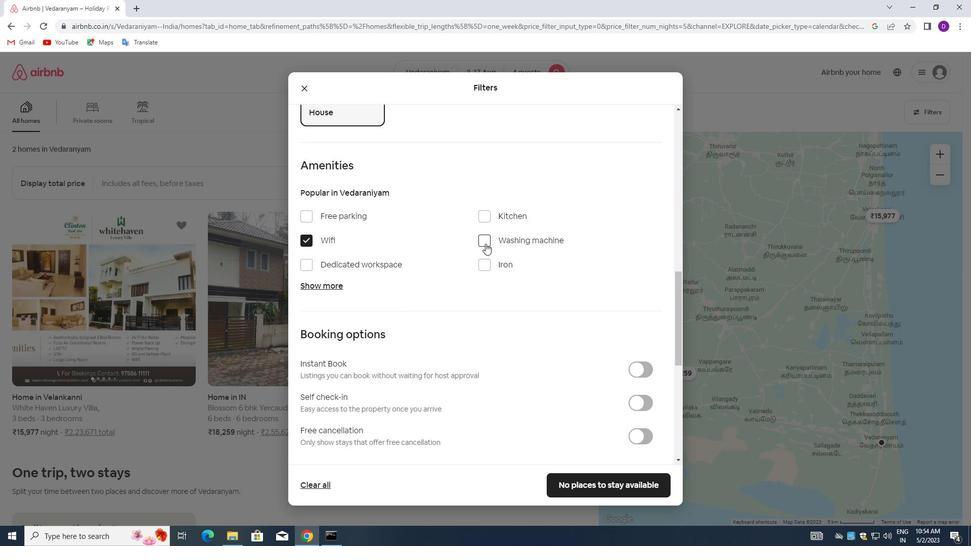 
Action: Mouse moved to (543, 346)
Screenshot: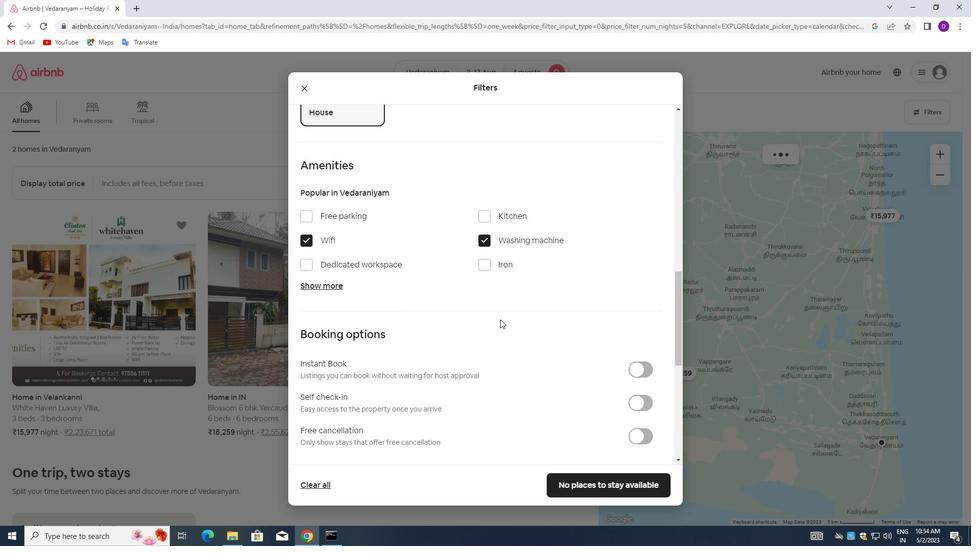 
Action: Mouse scrolled (543, 345) with delta (0, 0)
Screenshot: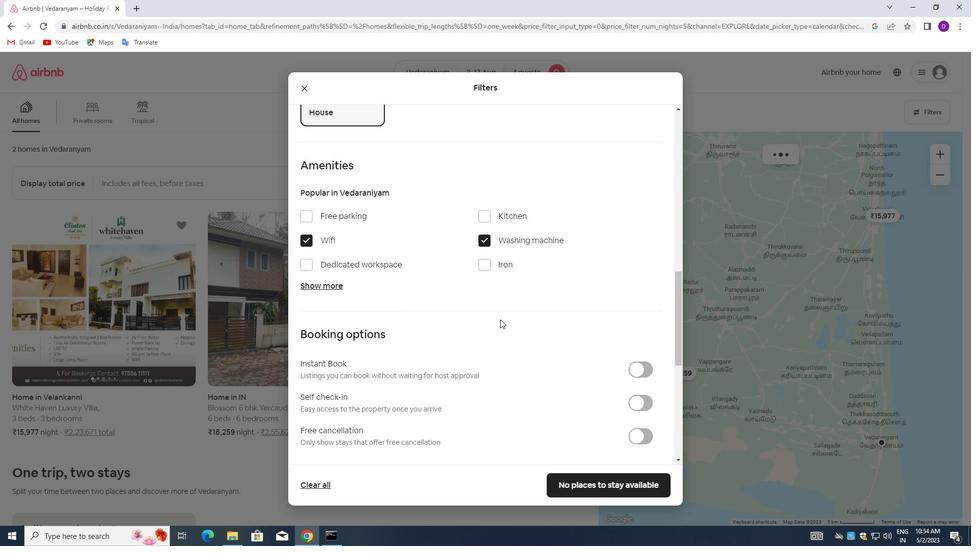 
Action: Mouse moved to (545, 345)
Screenshot: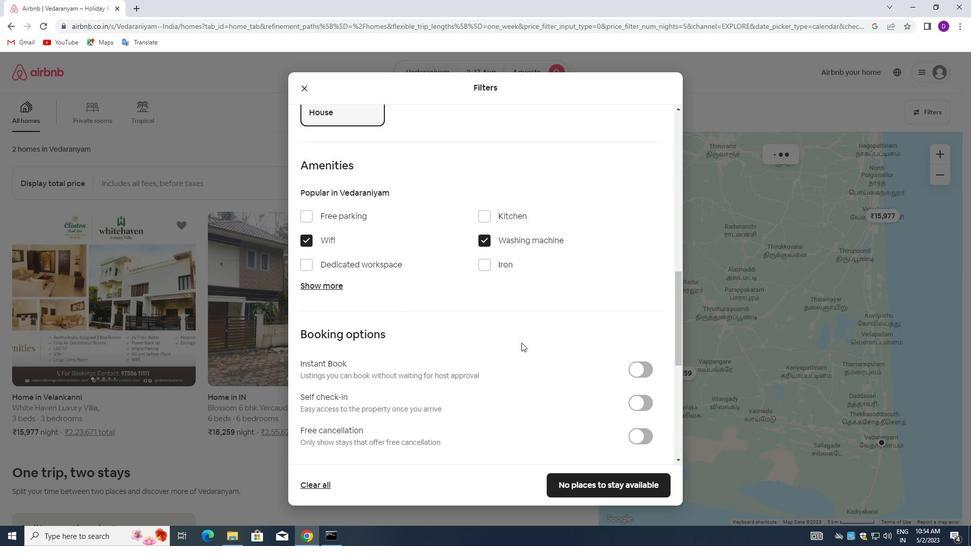 
Action: Mouse scrolled (545, 345) with delta (0, 0)
Screenshot: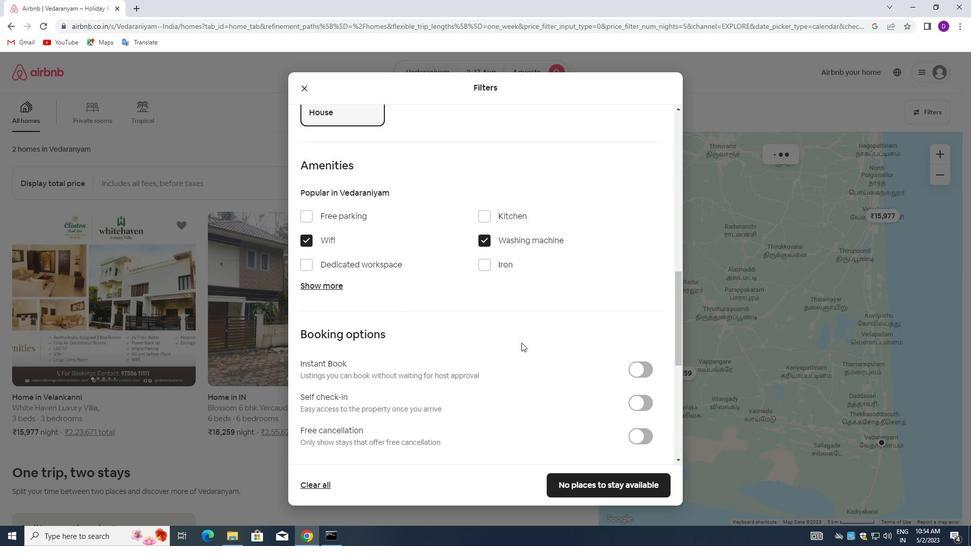 
Action: Mouse moved to (637, 302)
Screenshot: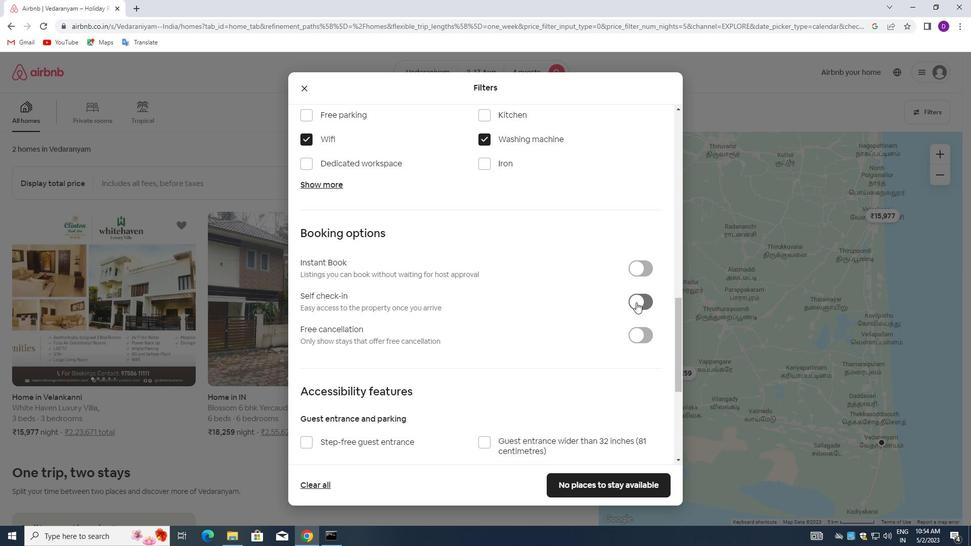 
Action: Mouse pressed left at (637, 302)
Screenshot: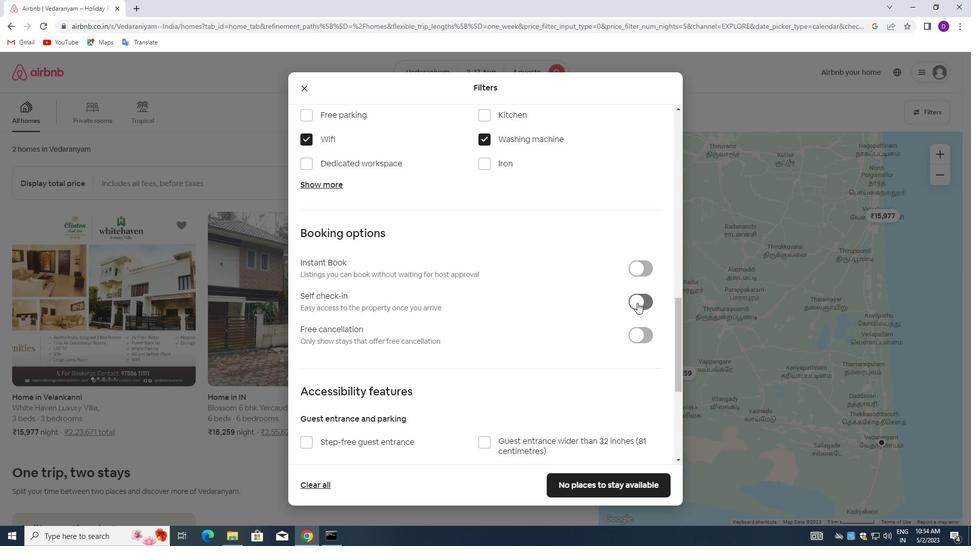 
Action: Mouse moved to (449, 326)
Screenshot: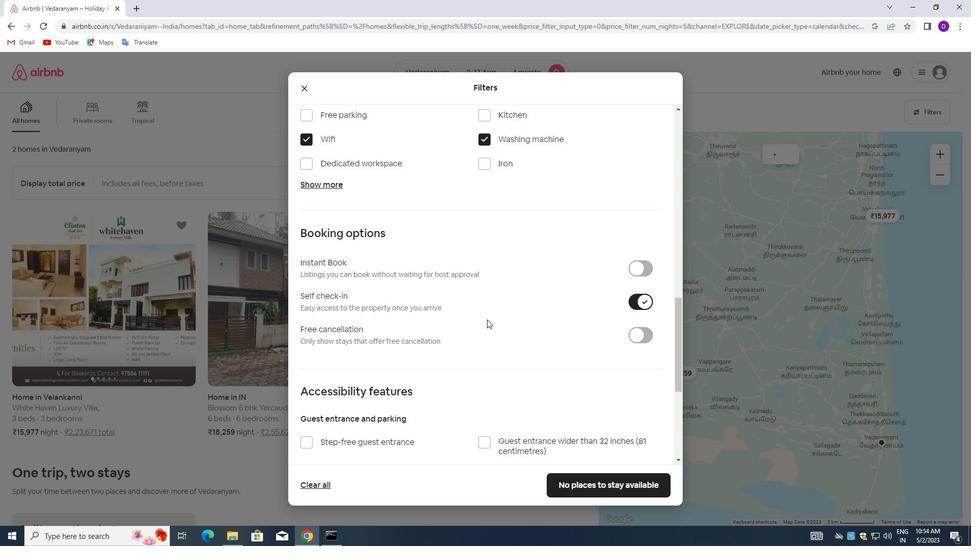 
Action: Mouse scrolled (449, 325) with delta (0, 0)
Screenshot: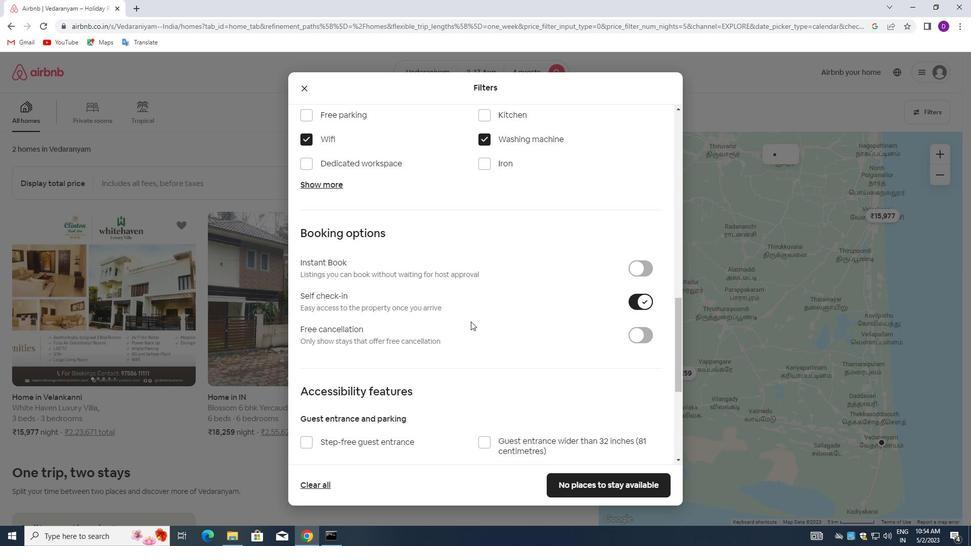 
Action: Mouse moved to (446, 328)
Screenshot: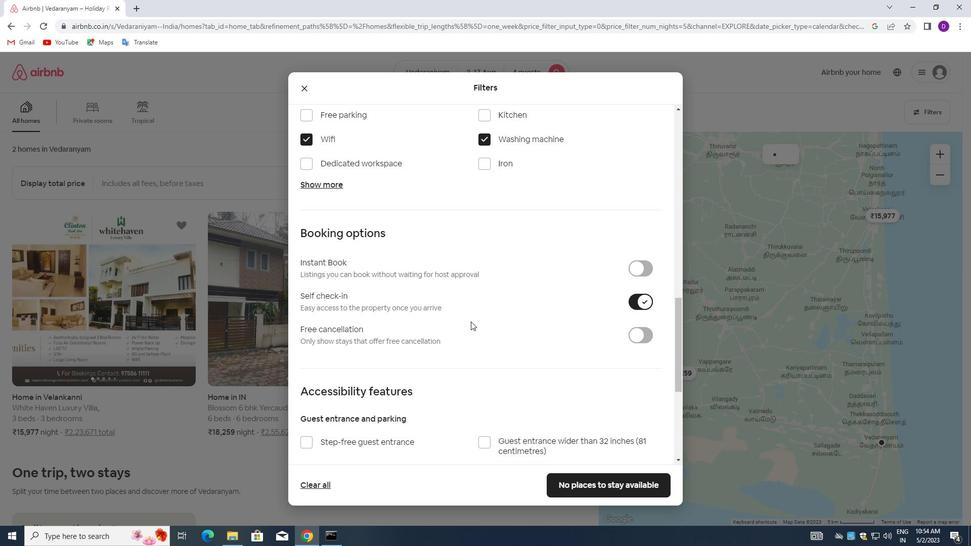 
Action: Mouse scrolled (446, 327) with delta (0, 0)
Screenshot: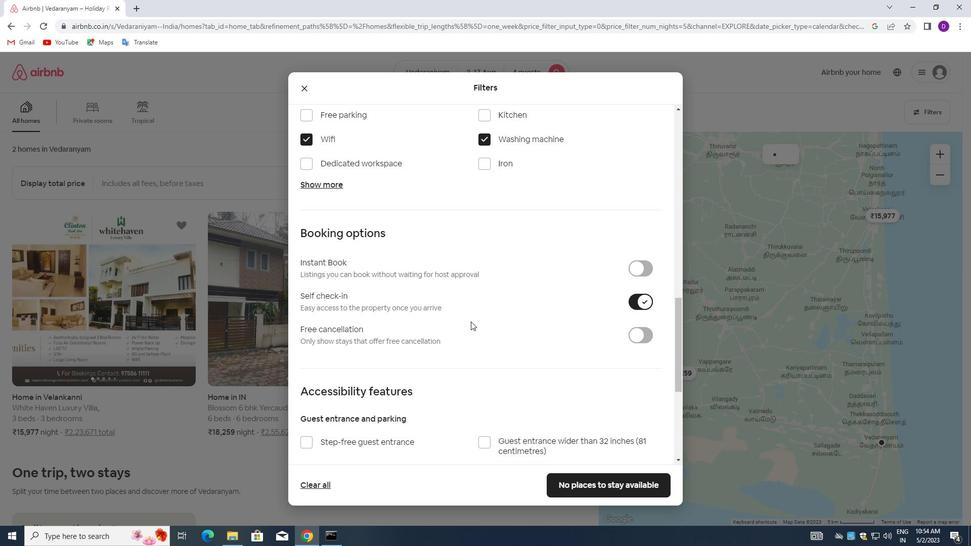 
Action: Mouse moved to (444, 329)
Screenshot: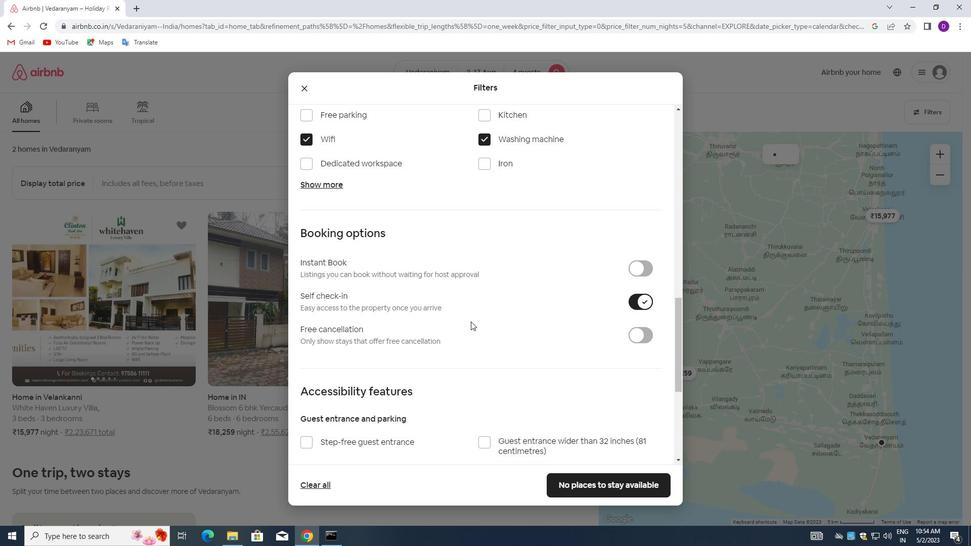 
Action: Mouse scrolled (444, 328) with delta (0, 0)
Screenshot: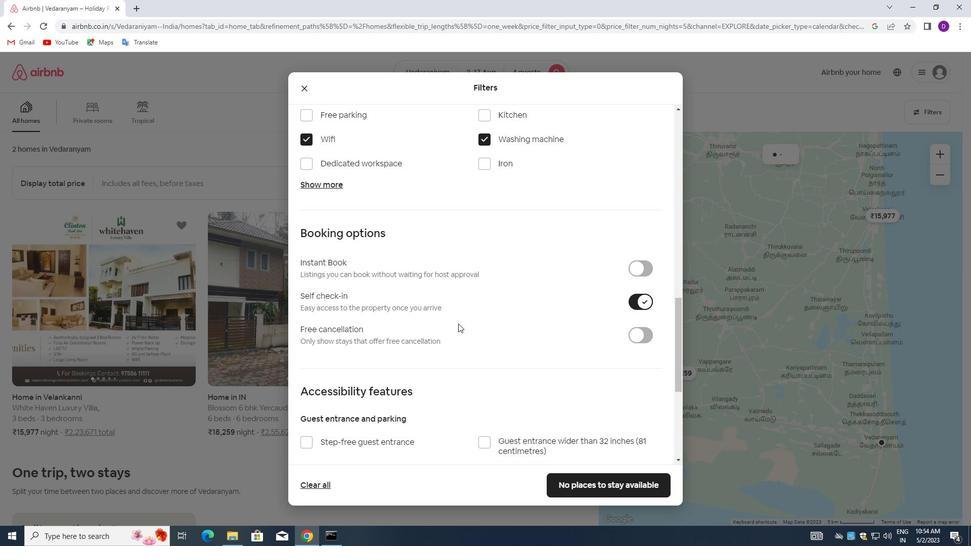 
Action: Mouse scrolled (444, 328) with delta (0, 0)
Screenshot: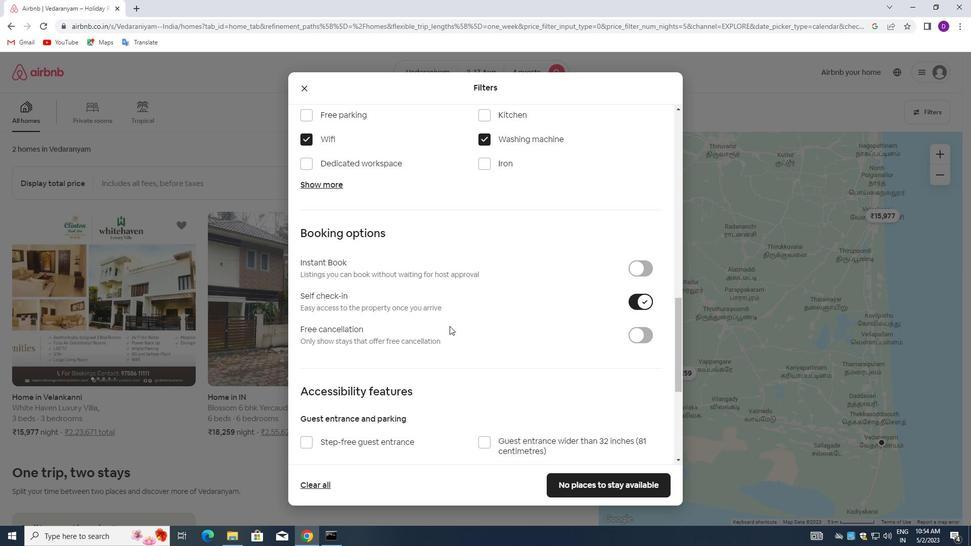 
Action: Mouse moved to (443, 344)
Screenshot: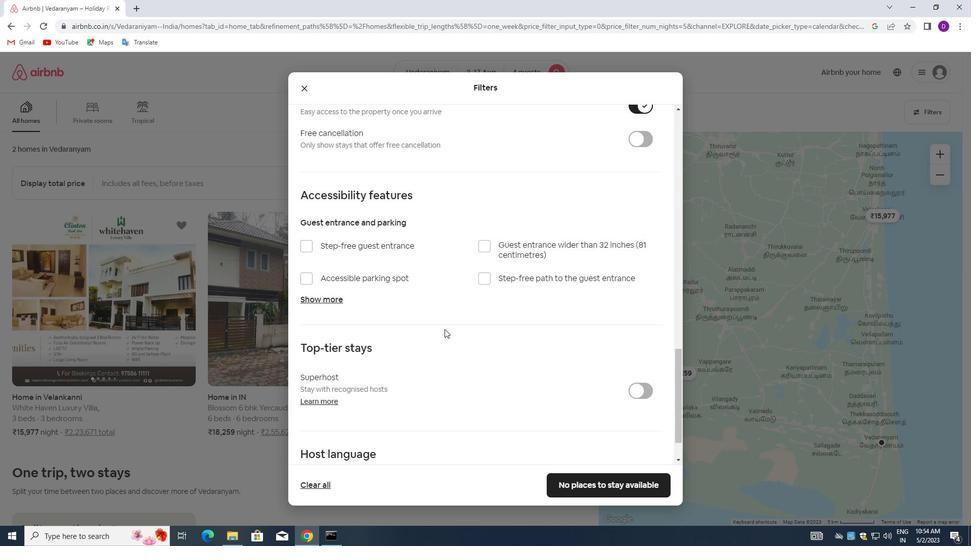 
Action: Mouse scrolled (443, 344) with delta (0, 0)
Screenshot: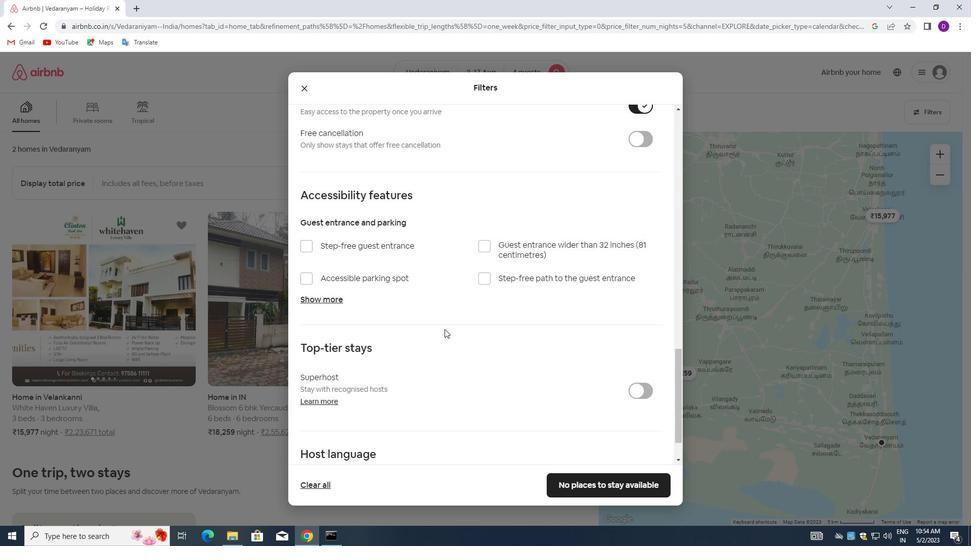 
Action: Mouse moved to (442, 349)
Screenshot: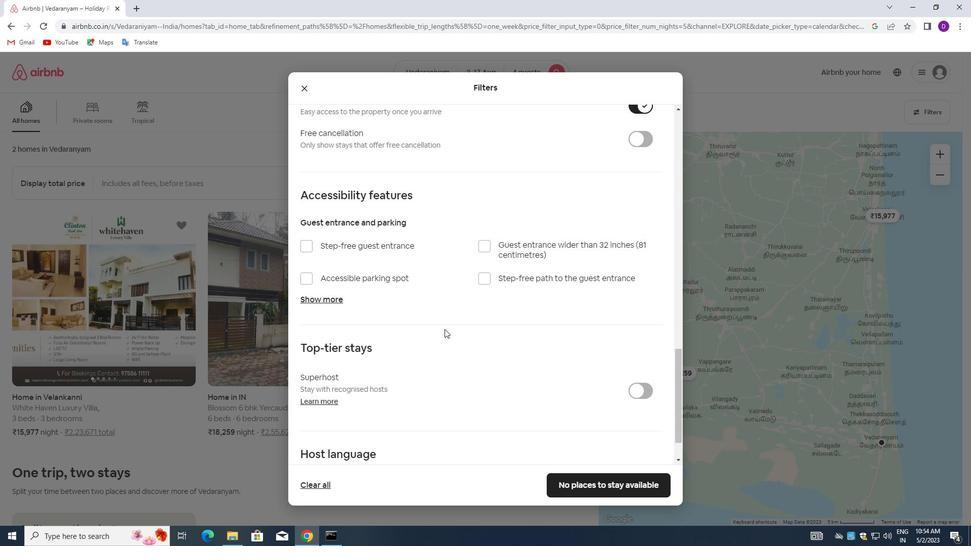 
Action: Mouse scrolled (442, 348) with delta (0, 0)
Screenshot: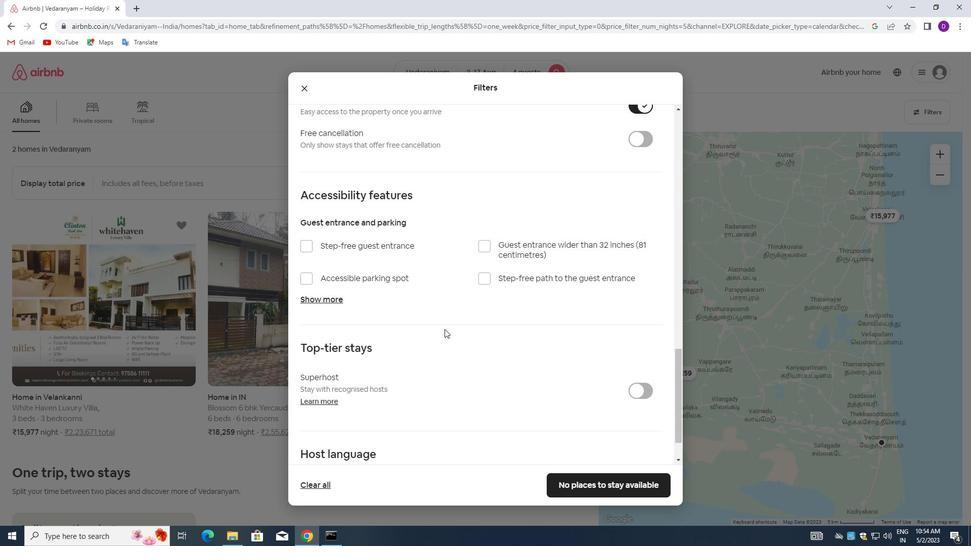 
Action: Mouse moved to (440, 352)
Screenshot: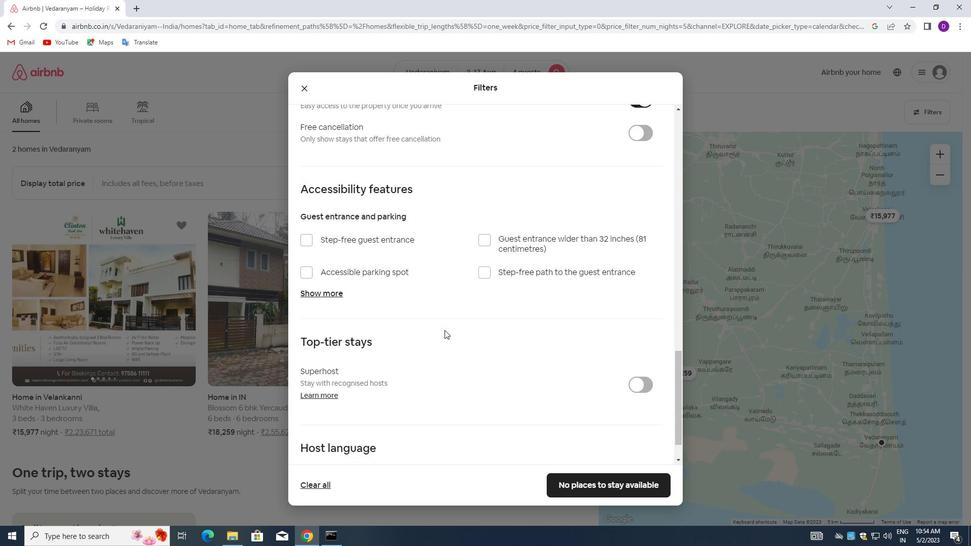 
Action: Mouse scrolled (440, 351) with delta (0, 0)
Screenshot: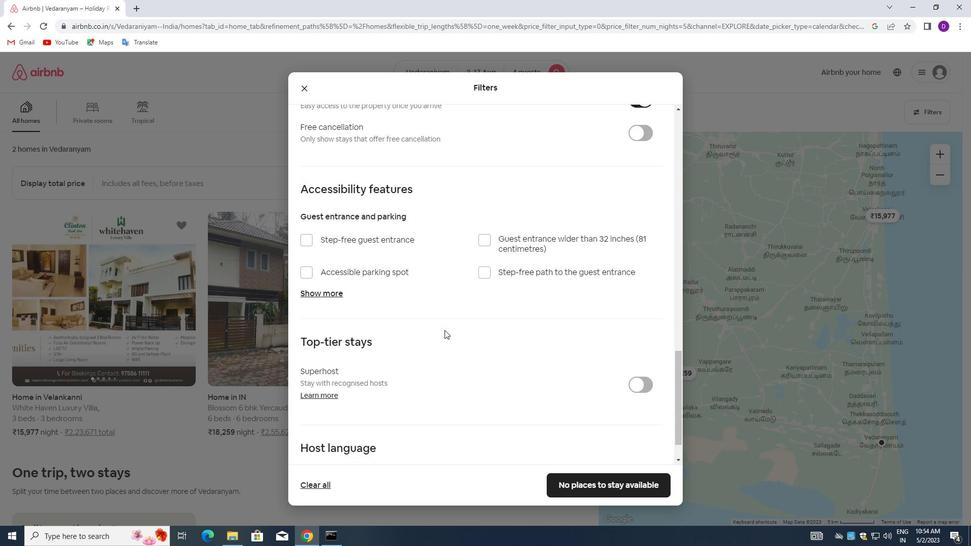 
Action: Mouse moved to (437, 356)
Screenshot: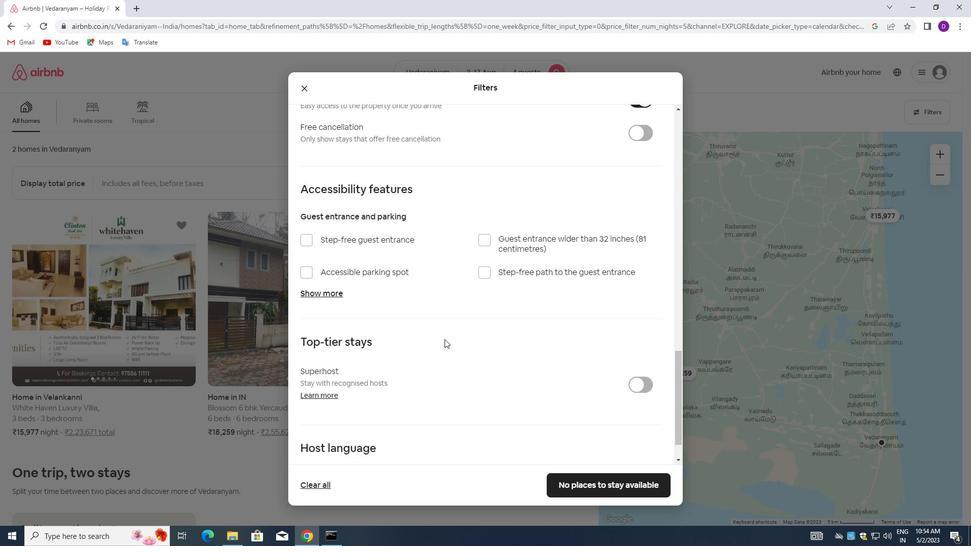 
Action: Mouse scrolled (437, 355) with delta (0, 0)
Screenshot: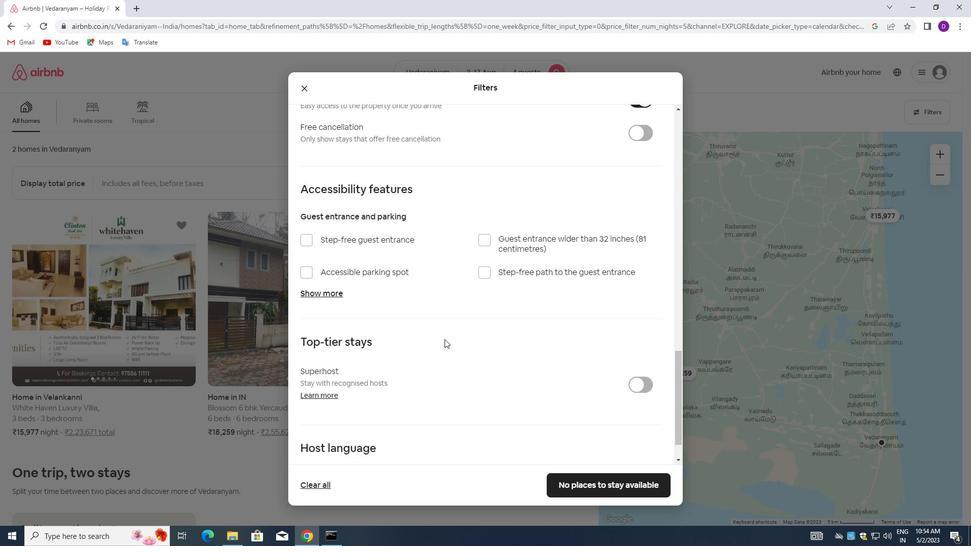 
Action: Mouse moved to (309, 439)
Screenshot: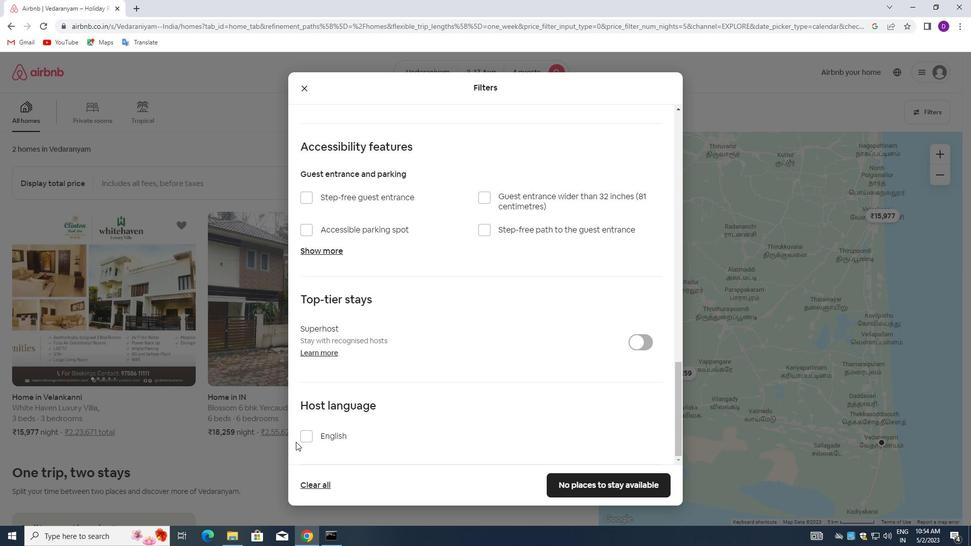 
Action: Mouse pressed left at (309, 439)
Screenshot: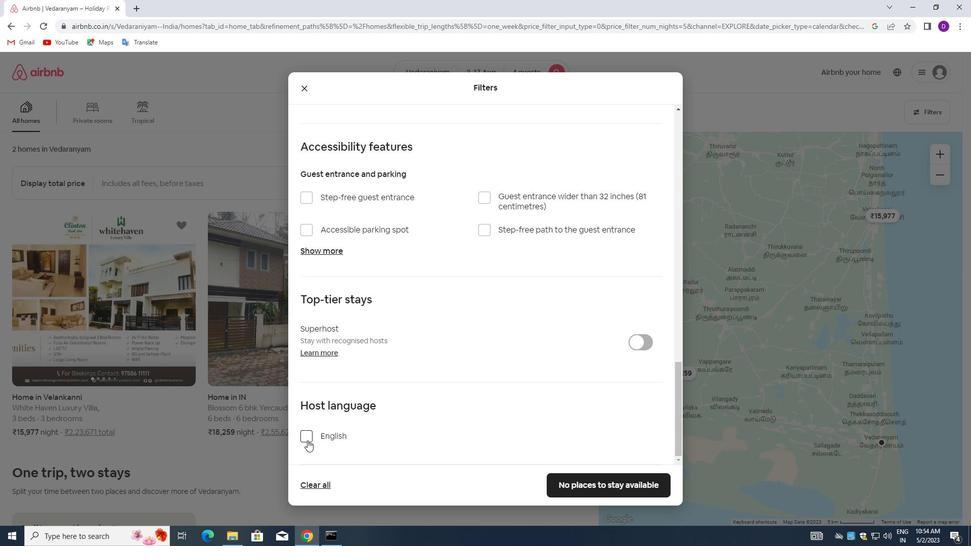 
Action: Mouse moved to (594, 485)
Screenshot: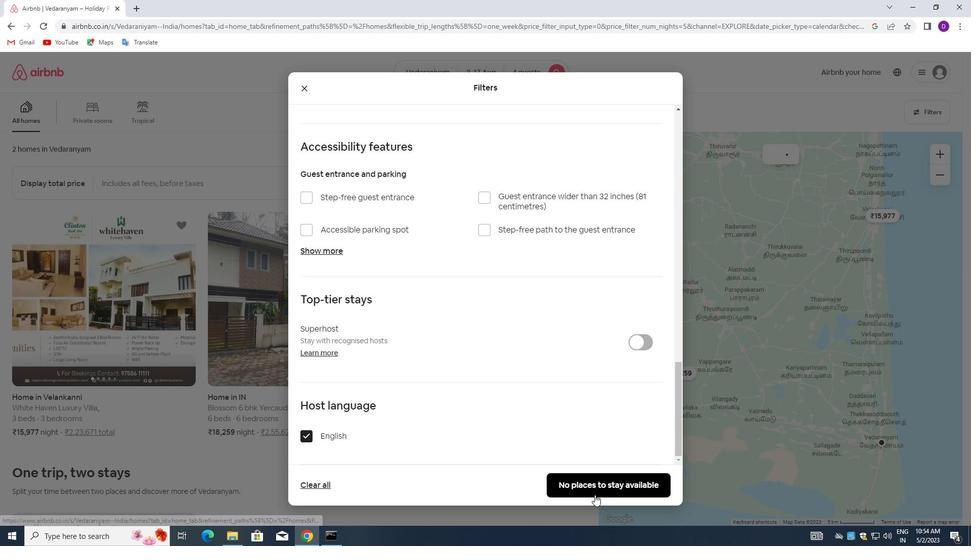 
Action: Mouse pressed left at (594, 485)
Screenshot: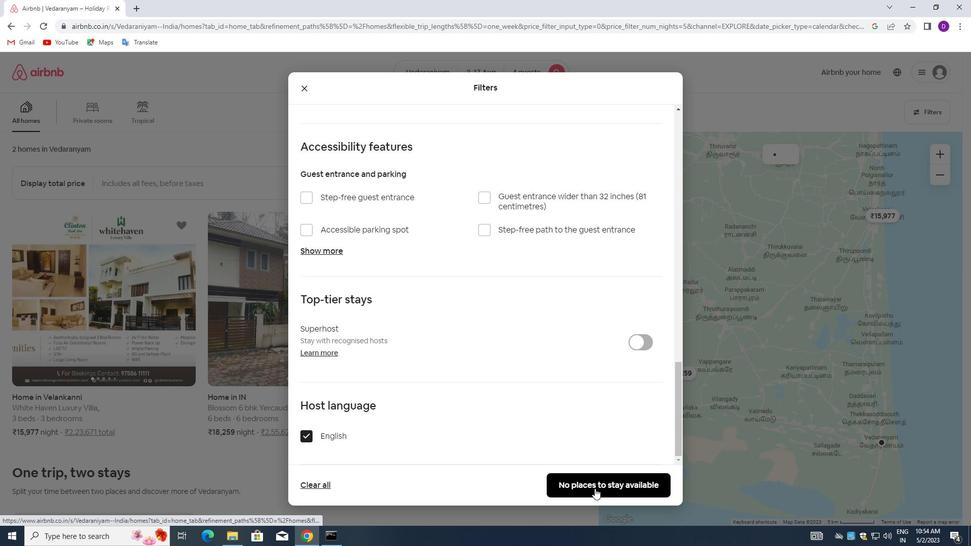 
